 Task: Calculate mortgage payments for a home in Providence, Rhode Island, with a 20% down payment, and evaluate the impact on monthly payments and overall costs.
Action: Mouse moved to (128, 124)
Screenshot: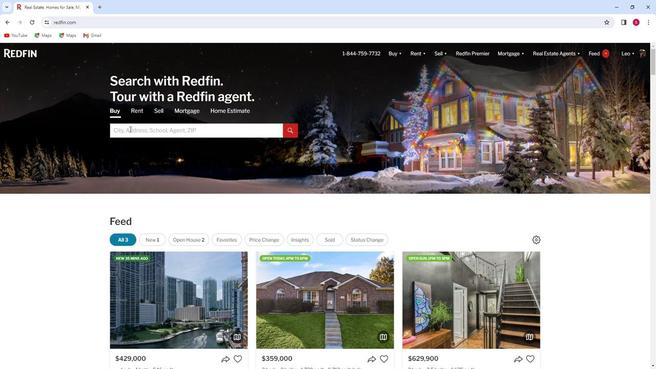 
Action: Mouse pressed left at (128, 124)
Screenshot: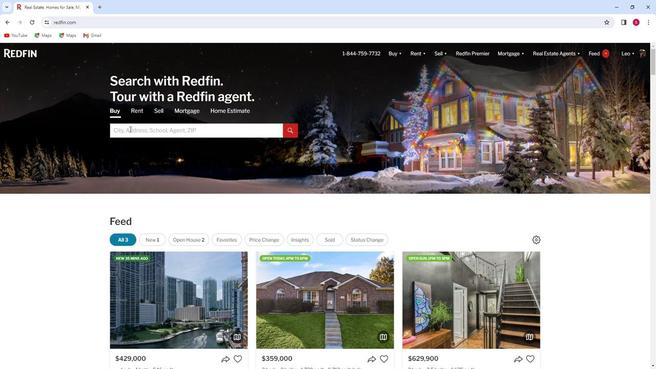 
Action: Key pressed <Key.shift>Providence
Screenshot: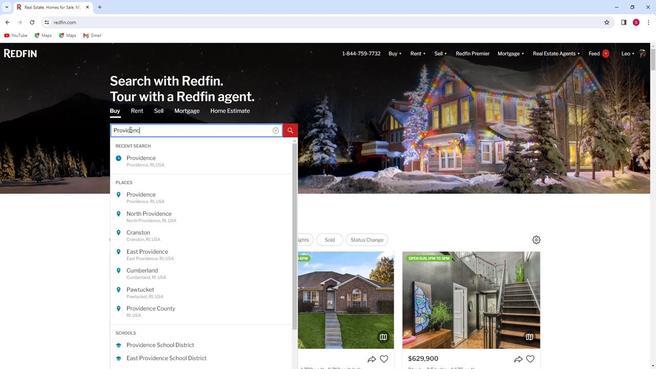 
Action: Mouse moved to (153, 196)
Screenshot: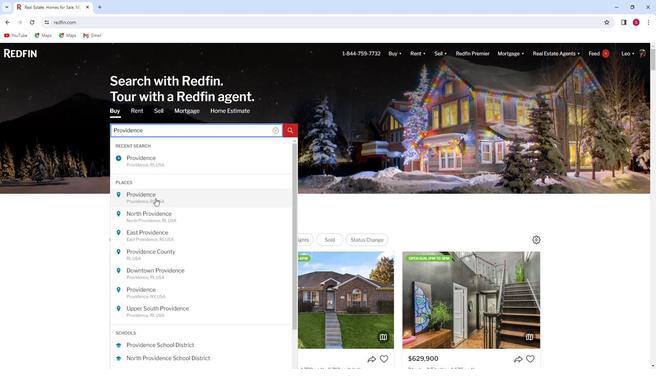 
Action: Mouse pressed left at (153, 196)
Screenshot: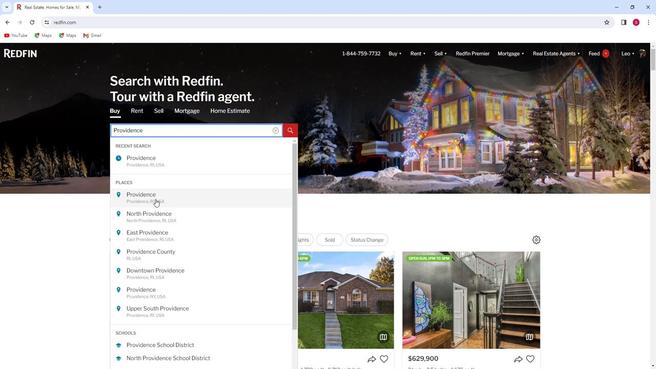 
Action: Mouse moved to (490, 110)
Screenshot: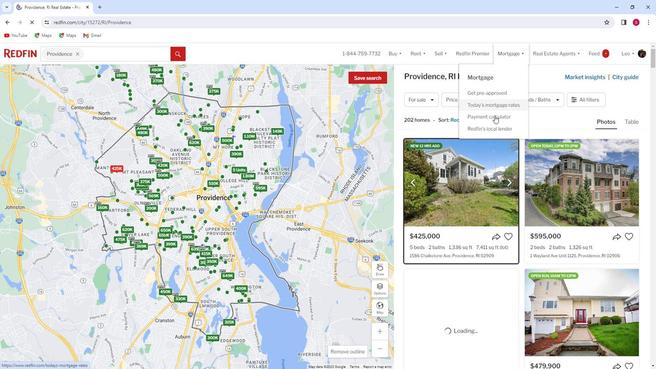 
Action: Mouse pressed left at (490, 110)
Screenshot: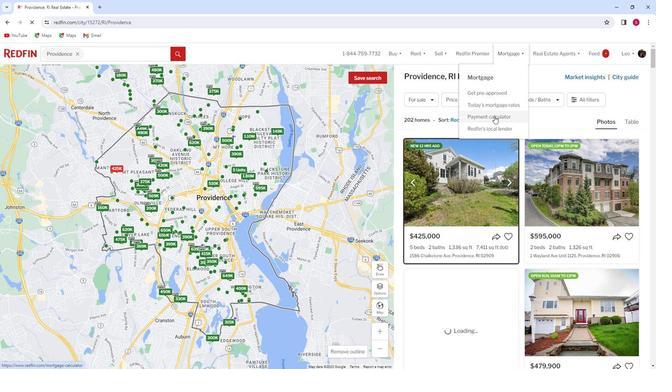 
Action: Mouse moved to (164, 189)
Screenshot: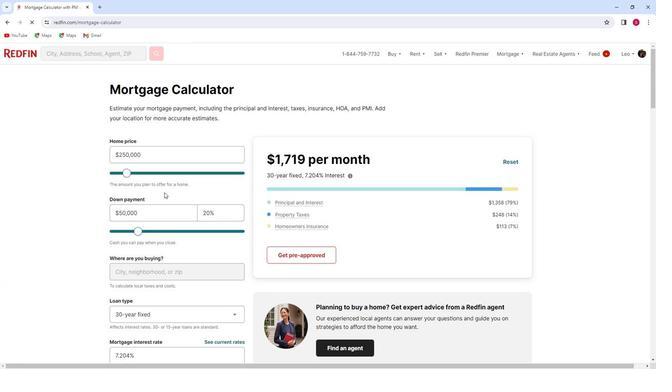 
Action: Mouse scrolled (164, 189) with delta (0, 0)
Screenshot: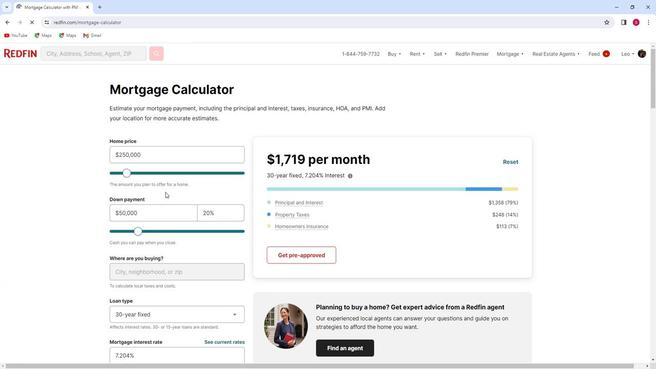 
Action: Mouse scrolled (164, 189) with delta (0, 0)
Screenshot: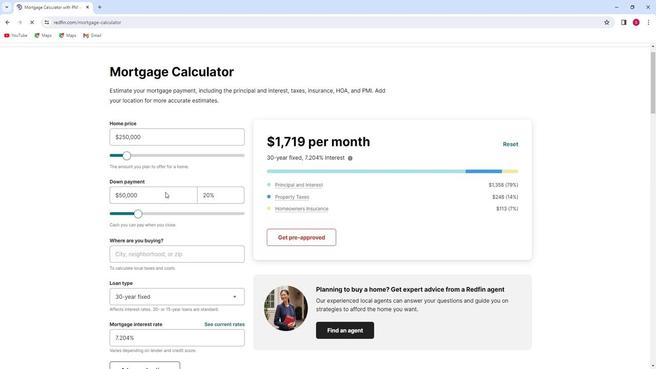 
Action: Mouse moved to (163, 198)
Screenshot: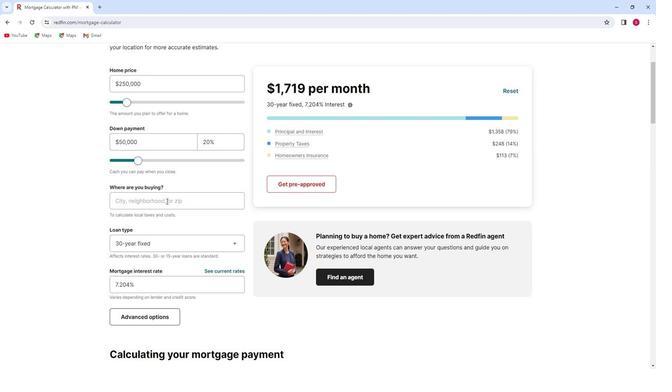 
Action: Mouse pressed left at (163, 198)
Screenshot: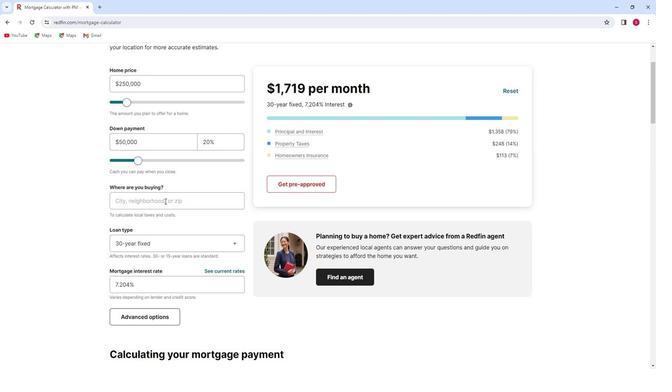 
Action: Key pressed <Key.shift>Providence
Screenshot: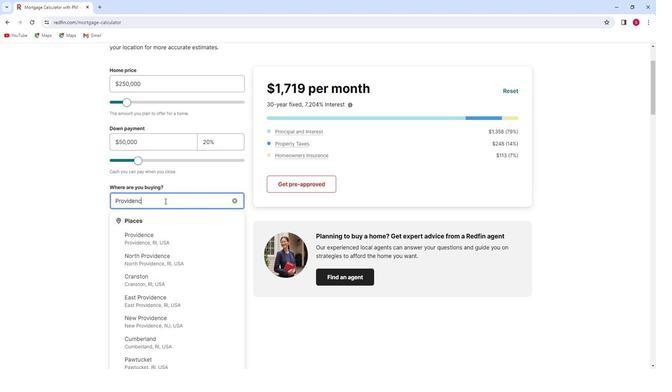 
Action: Mouse moved to (148, 236)
Screenshot: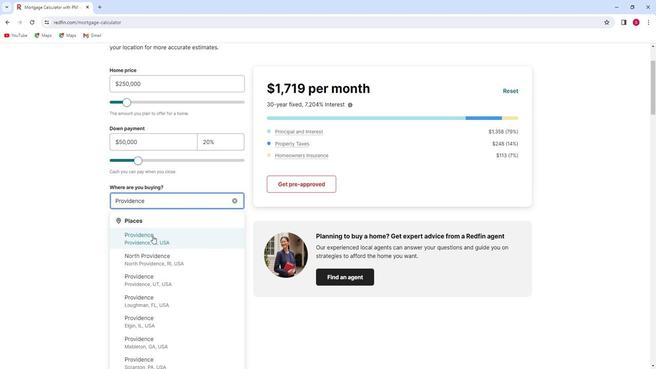 
Action: Mouse pressed left at (148, 236)
Screenshot: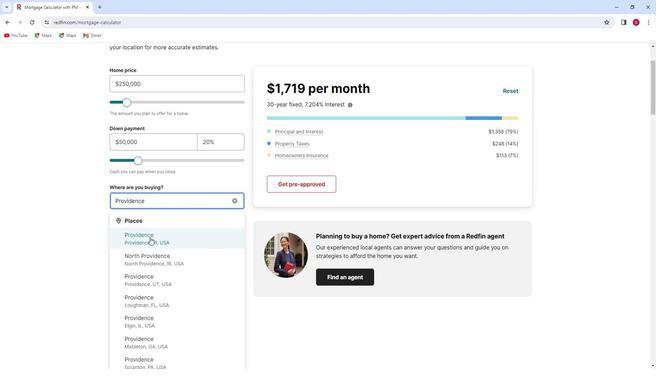 
Action: Mouse moved to (151, 234)
Screenshot: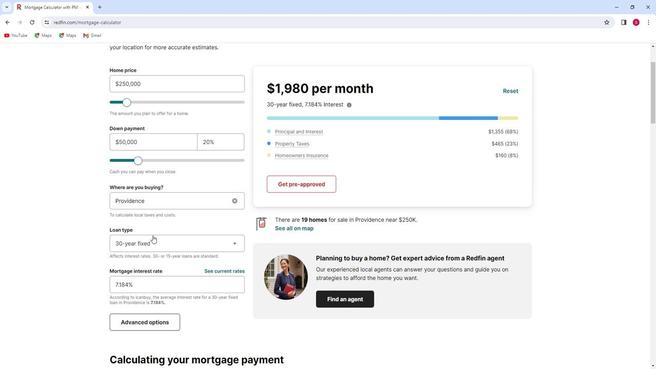 
Action: Mouse scrolled (151, 234) with delta (0, 0)
Screenshot: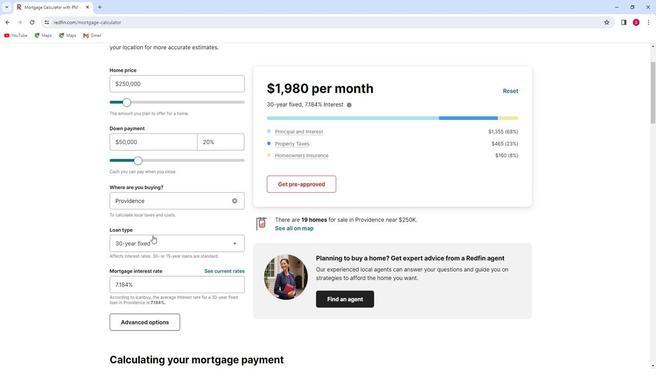 
Action: Mouse moved to (235, 205)
Screenshot: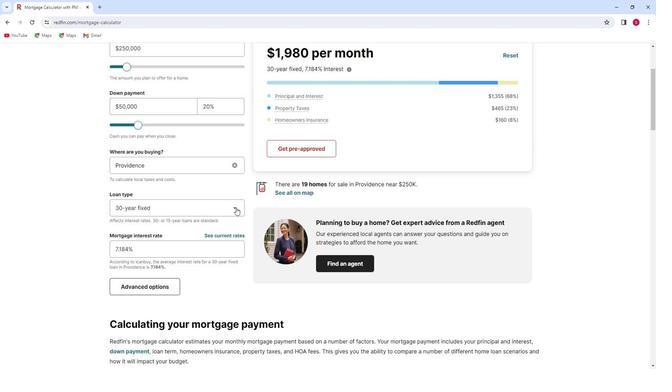 
Action: Mouse pressed left at (235, 205)
Screenshot: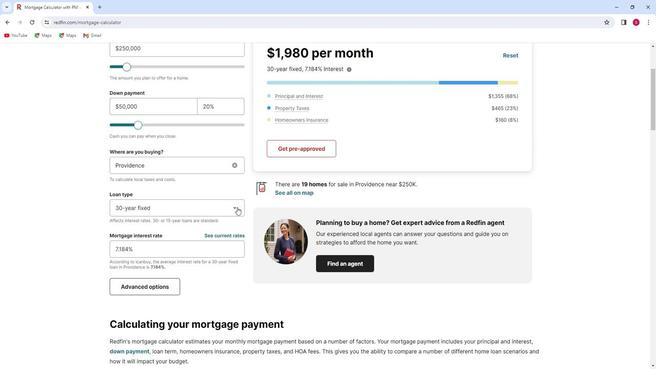 
Action: Mouse moved to (139, 223)
Screenshot: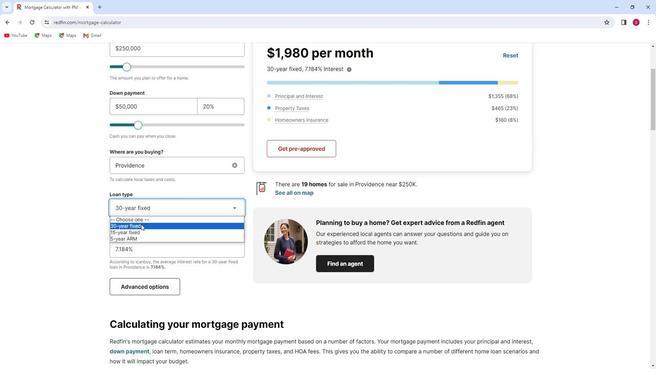 
Action: Mouse pressed left at (139, 223)
Screenshot: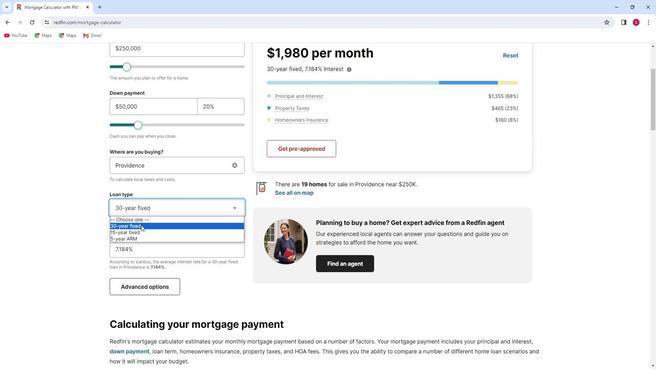 
Action: Mouse moved to (152, 245)
Screenshot: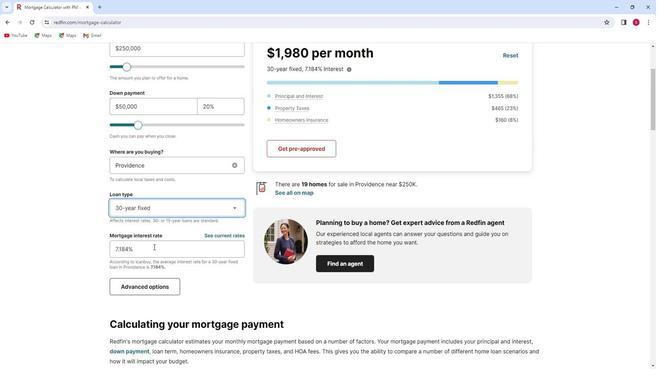 
Action: Mouse scrolled (152, 246) with delta (0, 0)
Screenshot: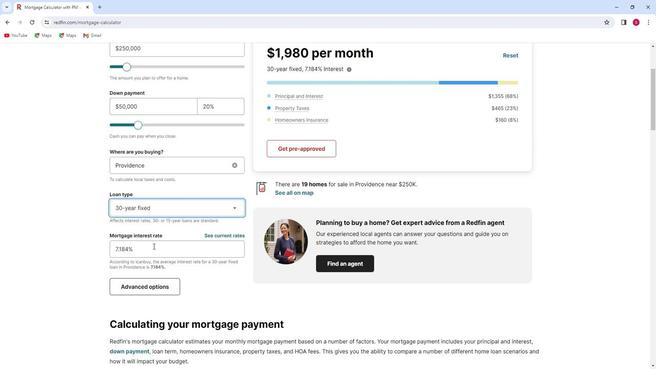 
Action: Mouse scrolled (152, 246) with delta (0, 0)
Screenshot: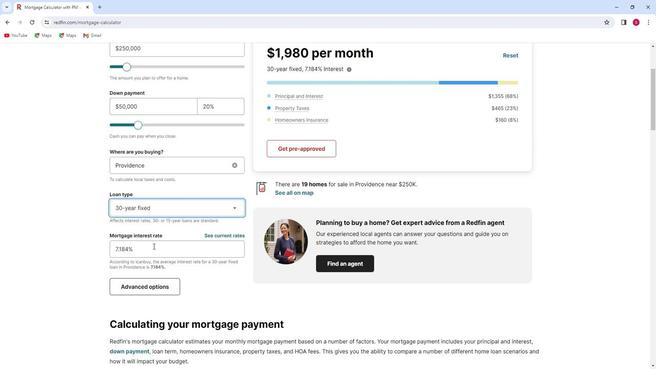 
Action: Mouse scrolled (152, 246) with delta (0, 0)
Screenshot: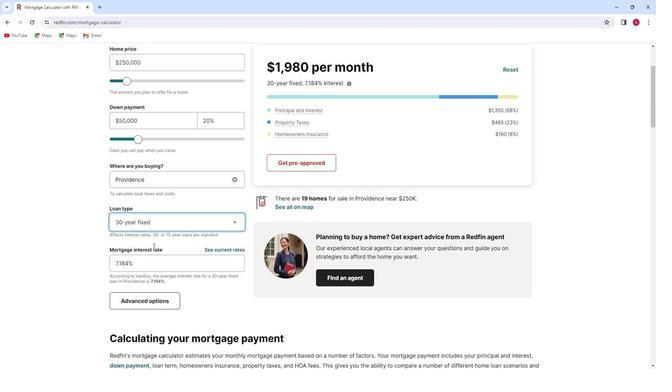 
Action: Mouse moved to (284, 194)
Screenshot: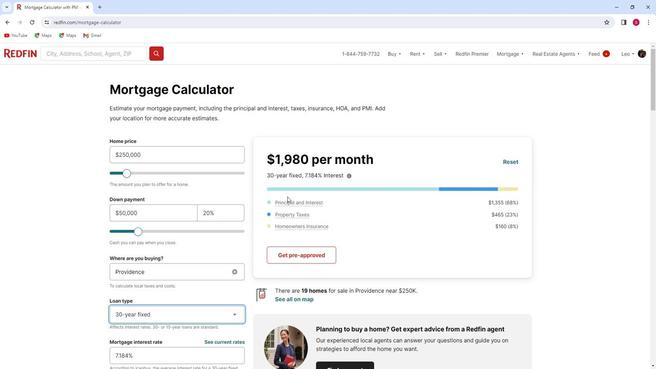 
Action: Mouse scrolled (284, 194) with delta (0, 0)
Screenshot: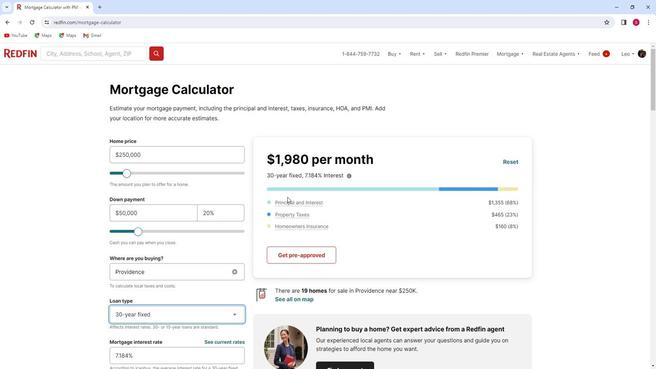 
Action: Mouse moved to (284, 178)
Screenshot: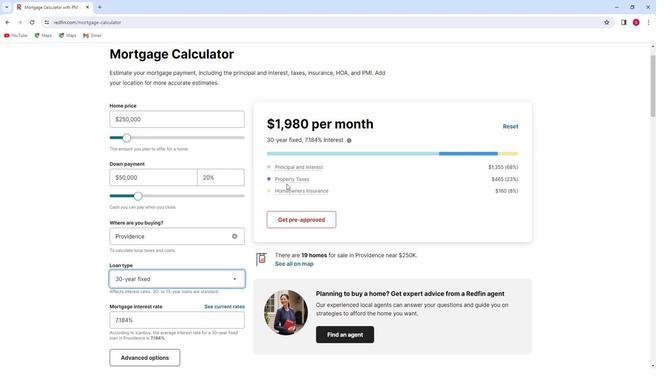 
Action: Mouse scrolled (284, 178) with delta (0, 0)
Screenshot: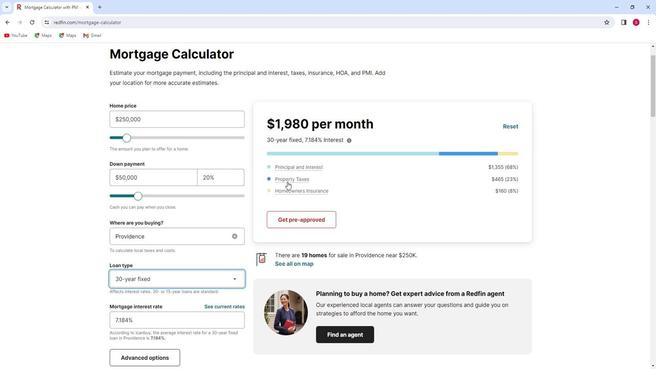 
Action: Mouse scrolled (284, 178) with delta (0, 0)
Screenshot: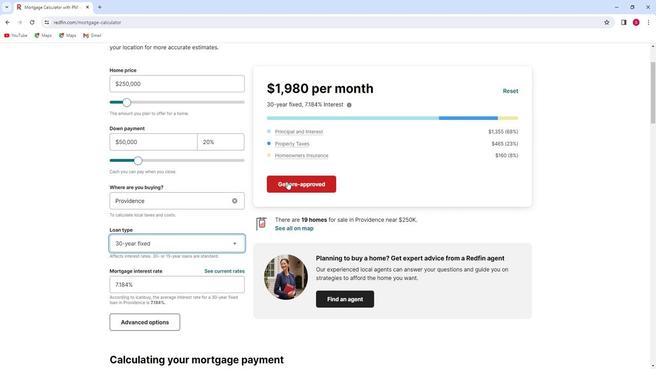 
Action: Mouse moved to (251, 191)
Screenshot: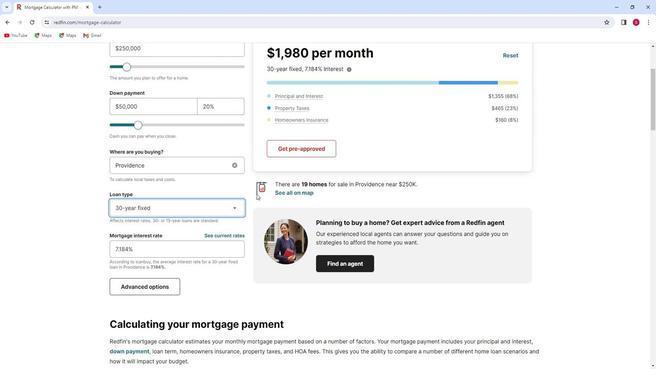 
Action: Mouse scrolled (251, 191) with delta (0, 0)
Screenshot: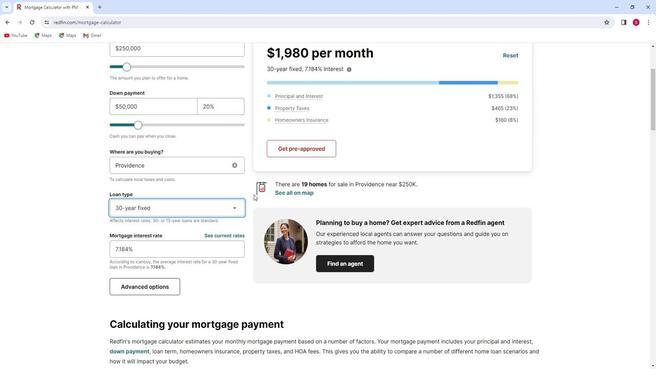 
Action: Mouse moved to (251, 191)
Screenshot: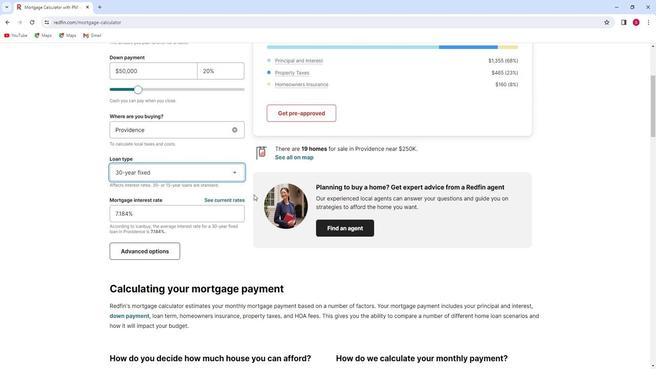 
Action: Mouse scrolled (251, 191) with delta (0, 0)
Screenshot: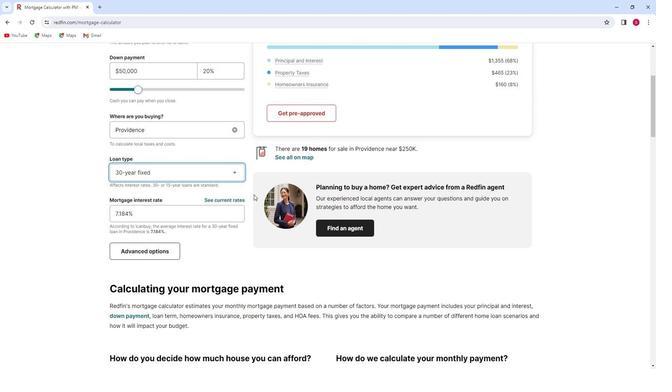 
Action: Mouse moved to (233, 133)
Screenshot: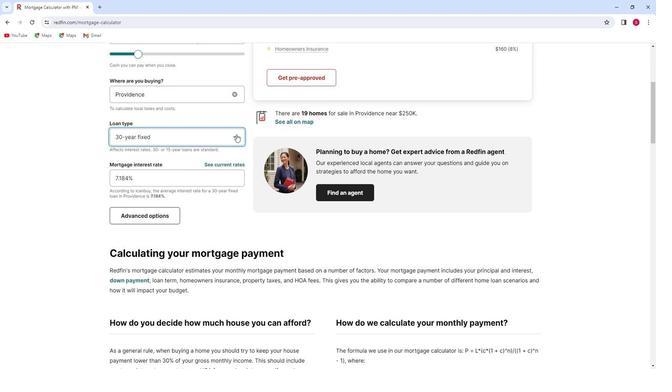 
Action: Mouse pressed left at (233, 133)
Screenshot: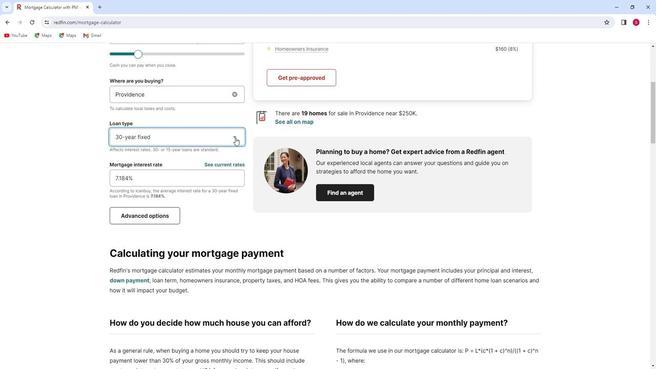 
Action: Mouse moved to (120, 156)
Screenshot: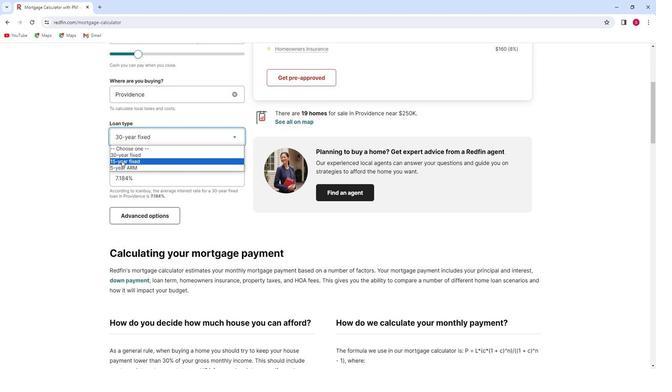 
Action: Mouse pressed left at (120, 156)
Screenshot: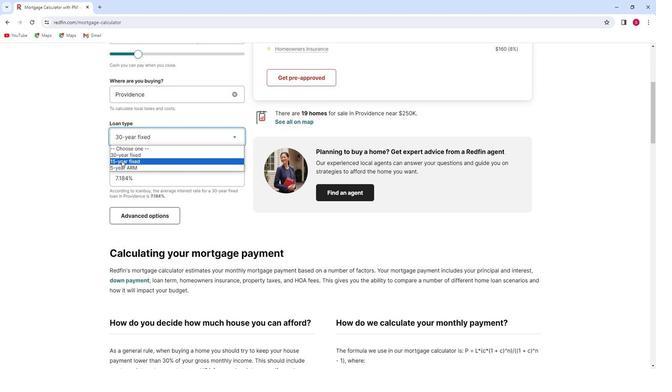 
Action: Mouse moved to (129, 171)
Screenshot: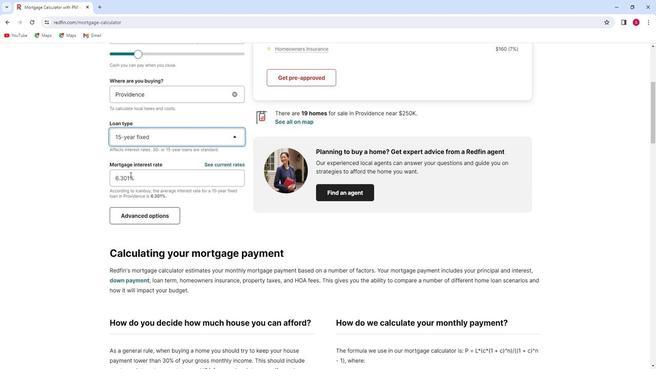 
Action: Mouse scrolled (129, 171) with delta (0, 0)
Screenshot: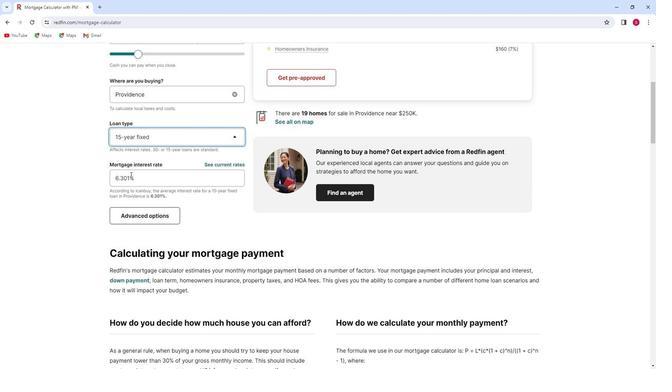 
Action: Mouse scrolled (129, 171) with delta (0, 0)
Screenshot: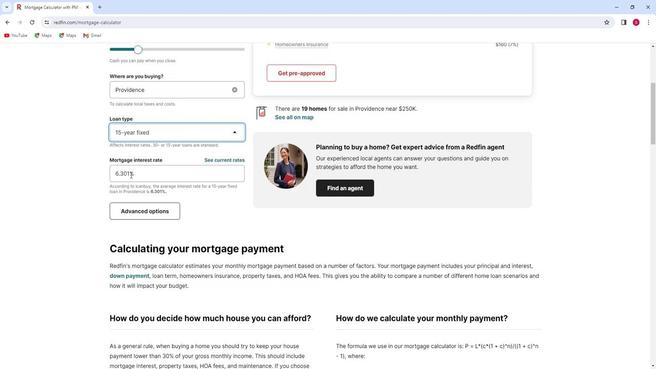 
Action: Mouse scrolled (129, 171) with delta (0, 0)
Screenshot: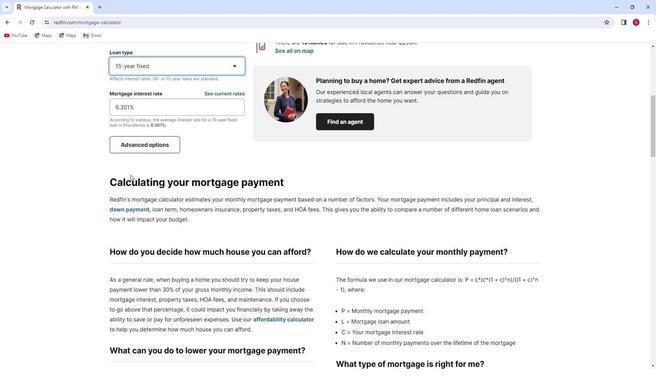 
Action: Mouse moved to (134, 185)
Screenshot: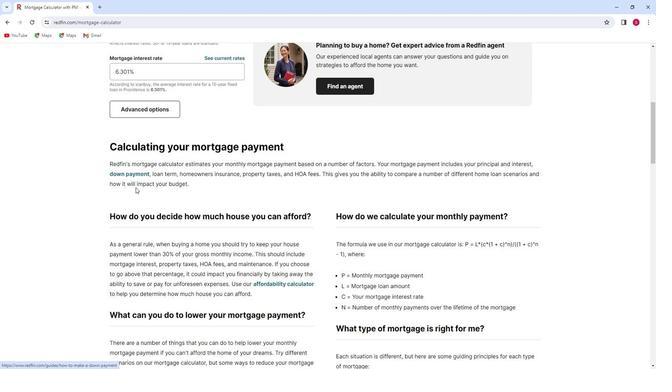 
Action: Mouse scrolled (134, 185) with delta (0, 0)
Screenshot: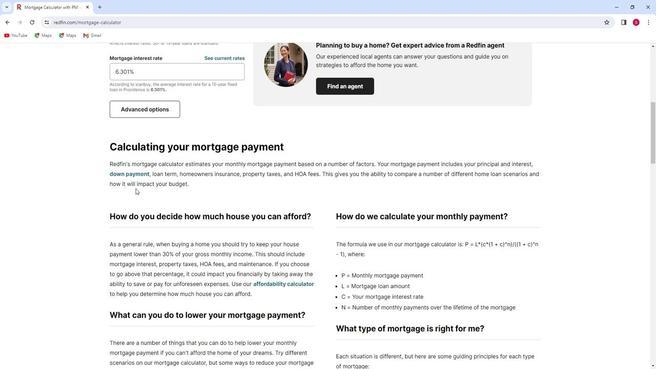 
Action: Mouse scrolled (134, 185) with delta (0, 0)
Screenshot: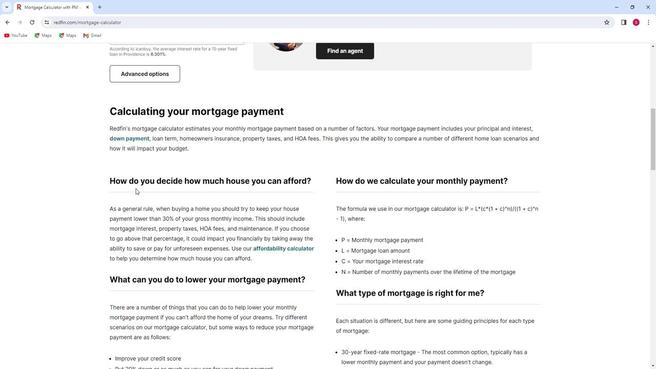 
Action: Mouse scrolled (134, 185) with delta (0, 0)
Screenshot: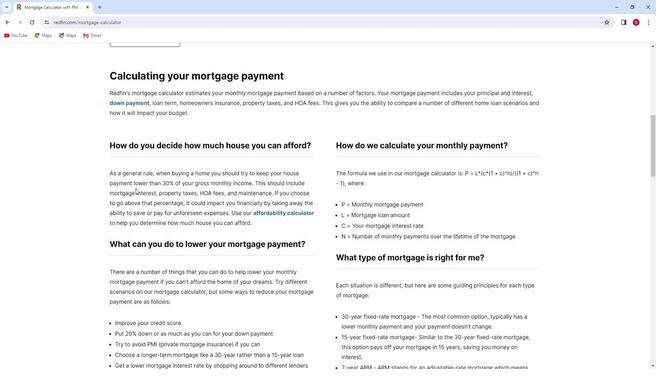 
Action: Mouse scrolled (134, 185) with delta (0, 0)
Screenshot: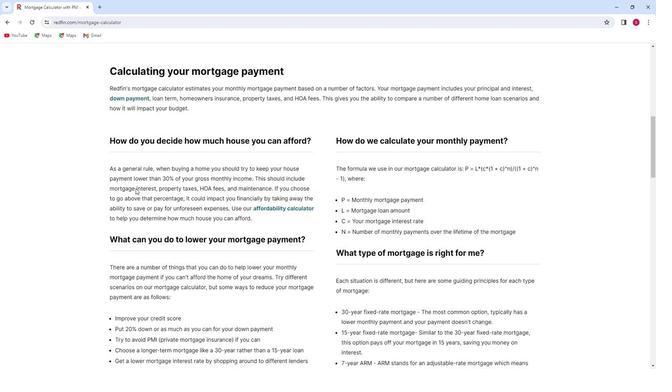 
Action: Mouse scrolled (134, 185) with delta (0, 0)
Screenshot: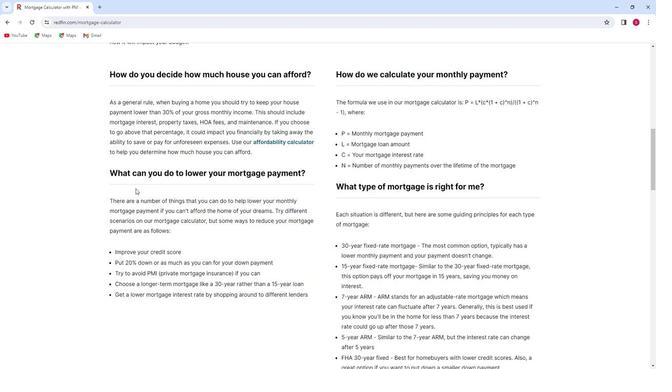 
Action: Mouse scrolled (134, 185) with delta (0, 0)
Screenshot: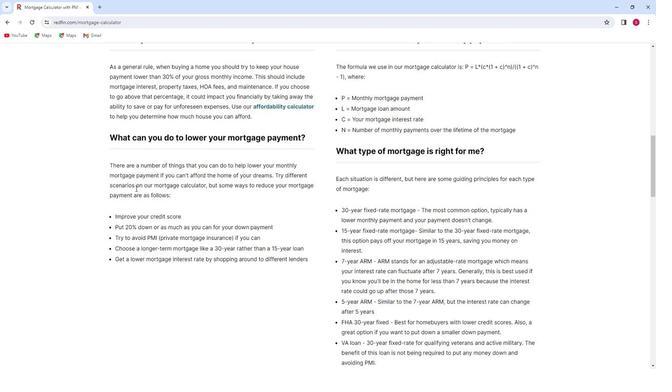 
Action: Mouse scrolled (134, 185) with delta (0, 0)
Screenshot: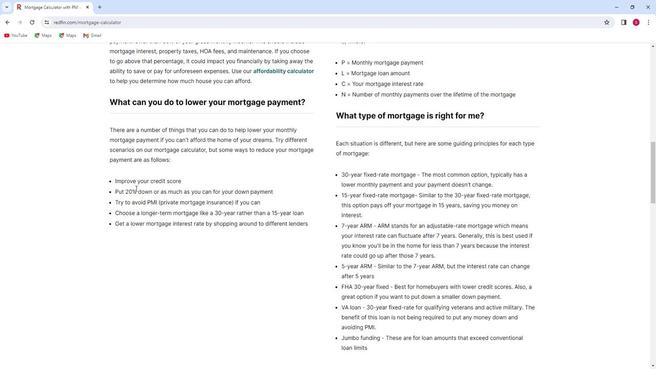 
Action: Mouse scrolled (134, 185) with delta (0, 0)
Screenshot: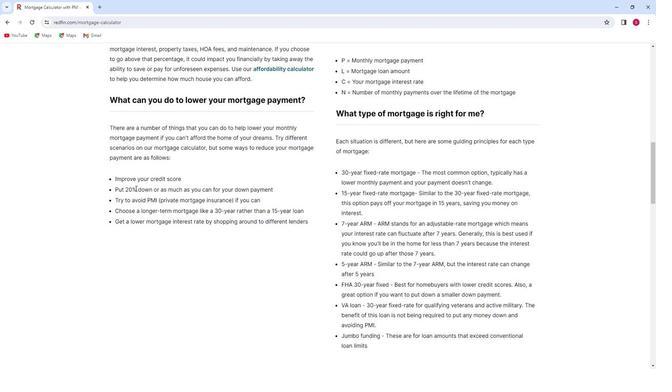
Action: Mouse moved to (134, 185)
Screenshot: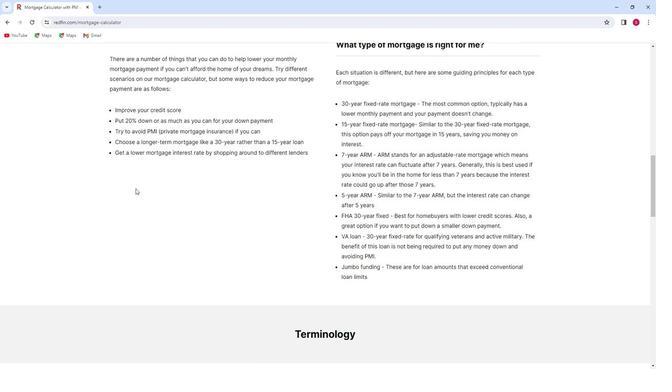 
Action: Mouse scrolled (134, 185) with delta (0, 0)
Screenshot: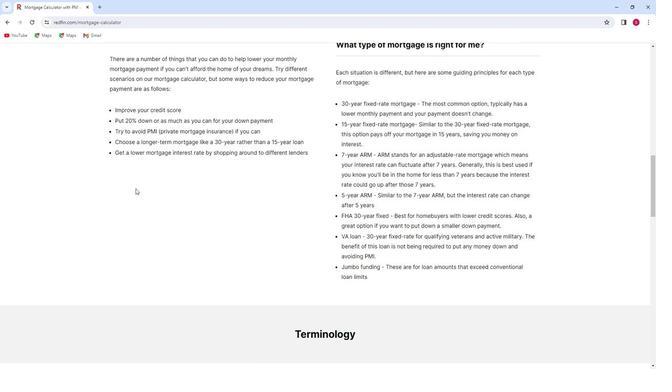 
Action: Mouse scrolled (134, 185) with delta (0, 0)
Screenshot: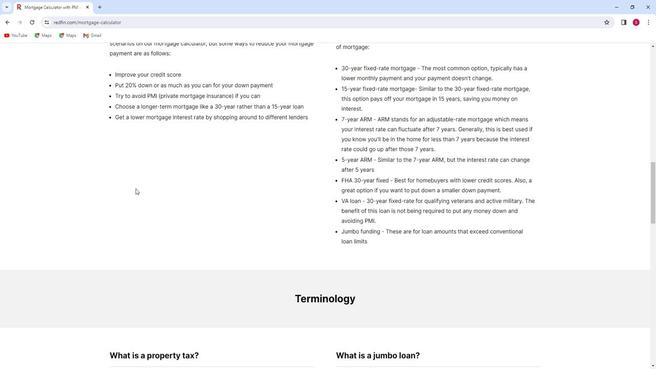 
Action: Mouse scrolled (134, 185) with delta (0, 0)
Screenshot: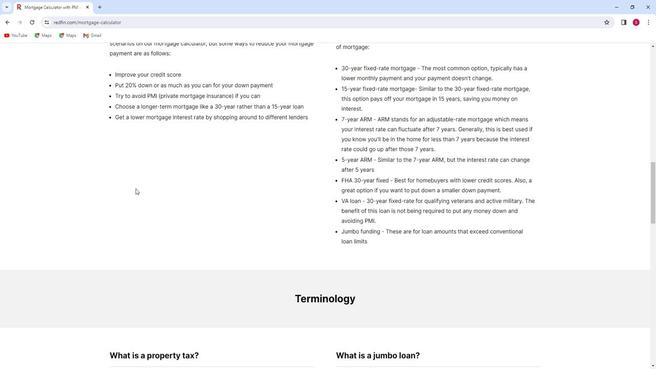 
Action: Mouse moved to (134, 185)
Screenshot: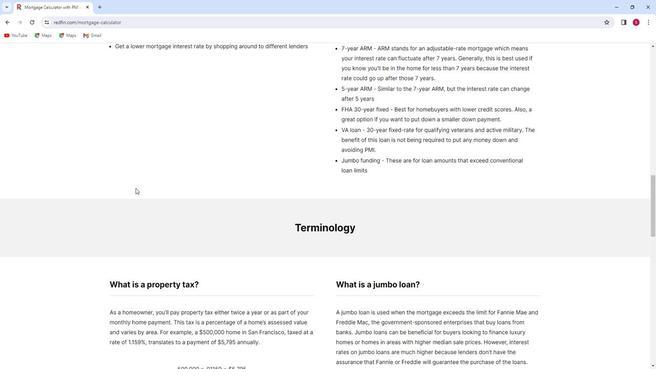 
Action: Mouse scrolled (134, 184) with delta (0, 0)
Screenshot: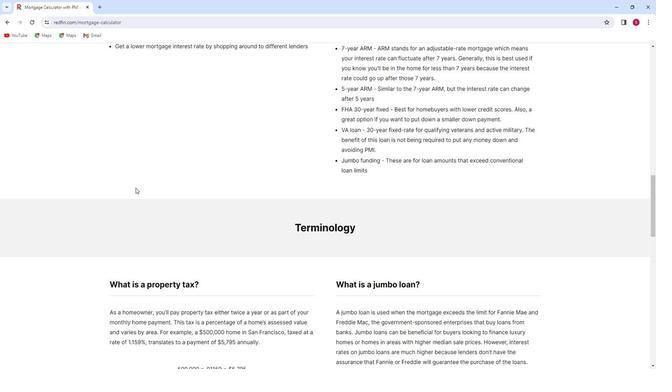 
Action: Mouse moved to (133, 183)
Screenshot: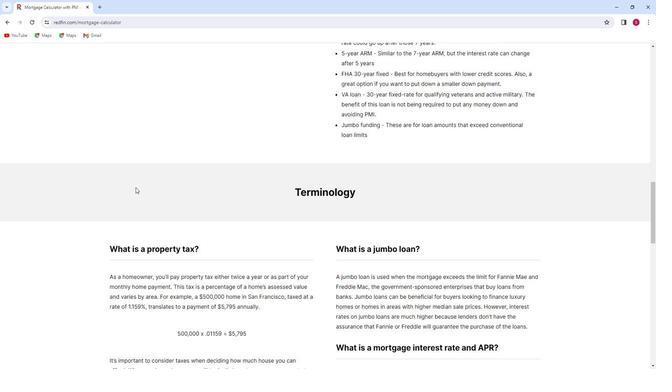 
Action: Mouse scrolled (133, 183) with delta (0, 0)
Screenshot: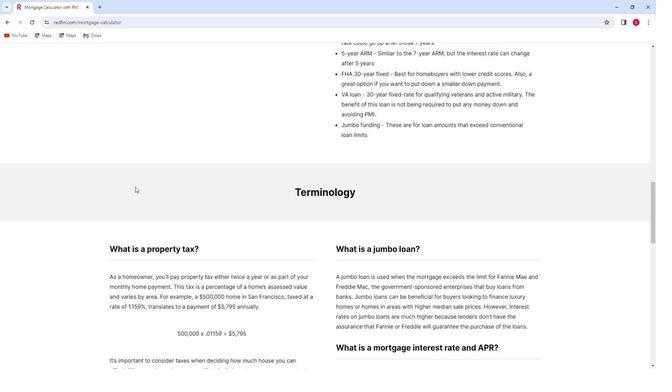 
Action: Mouse scrolled (133, 183) with delta (0, 0)
Screenshot: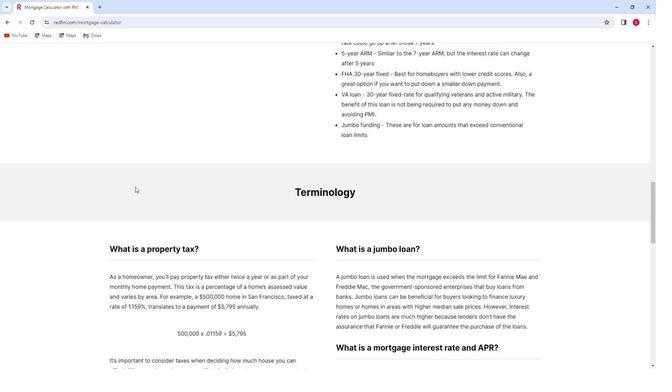 
Action: Mouse moved to (136, 182)
Screenshot: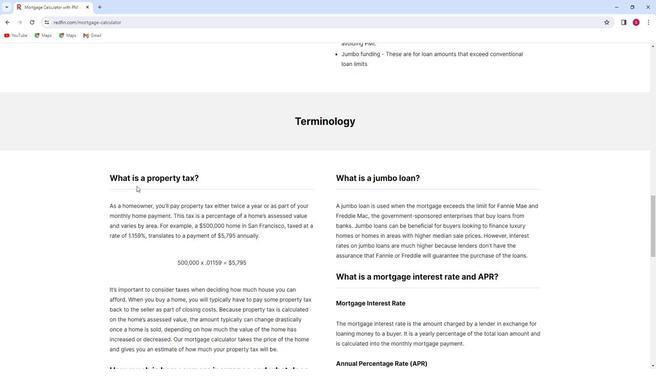 
Action: Mouse scrolled (136, 181) with delta (0, 0)
Screenshot: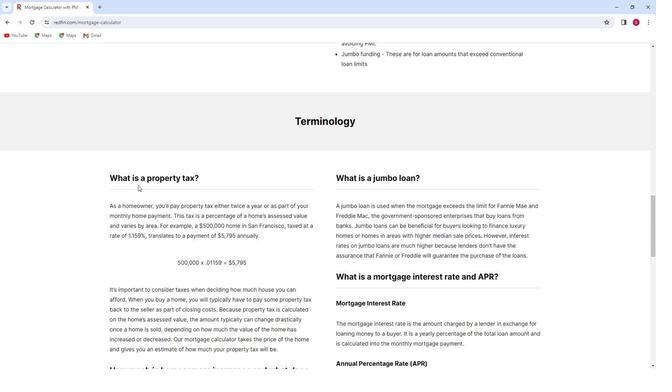 
Action: Mouse moved to (137, 182)
Screenshot: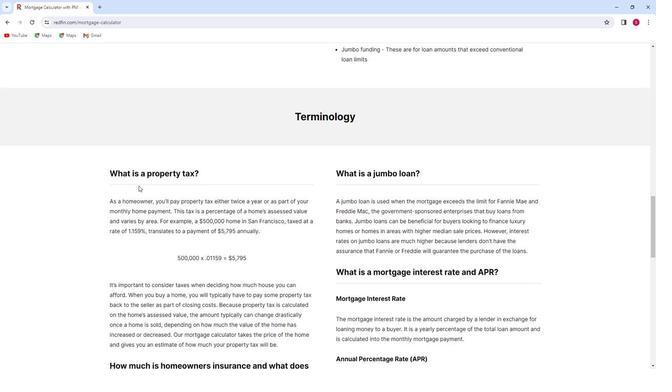 
Action: Mouse scrolled (137, 182) with delta (0, 0)
Screenshot: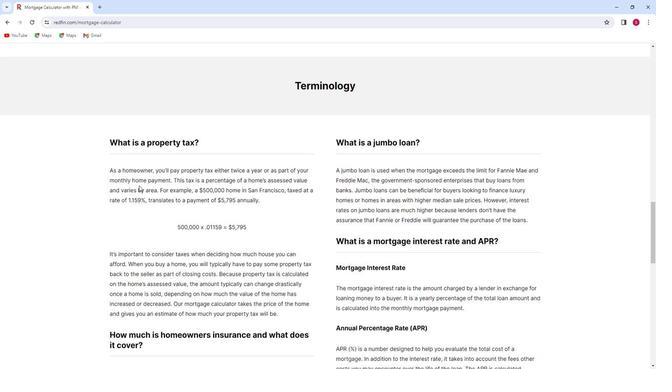 
Action: Mouse scrolled (137, 182) with delta (0, 0)
Screenshot: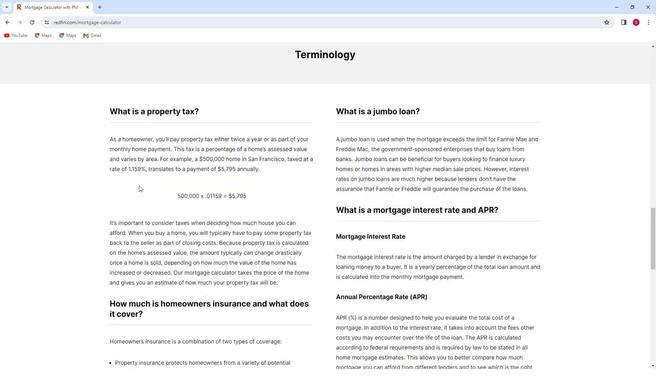 
Action: Mouse moved to (138, 179)
Screenshot: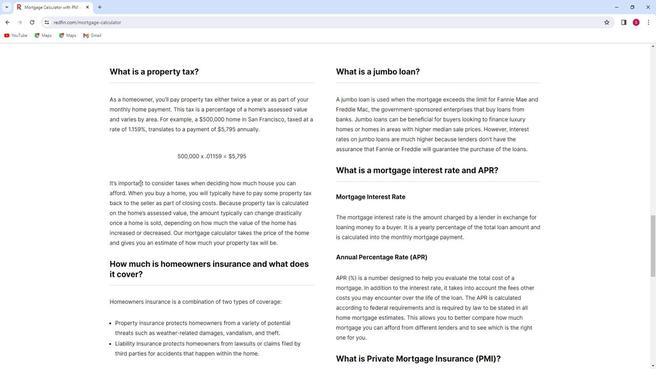 
Action: Mouse scrolled (138, 179) with delta (0, 0)
Screenshot: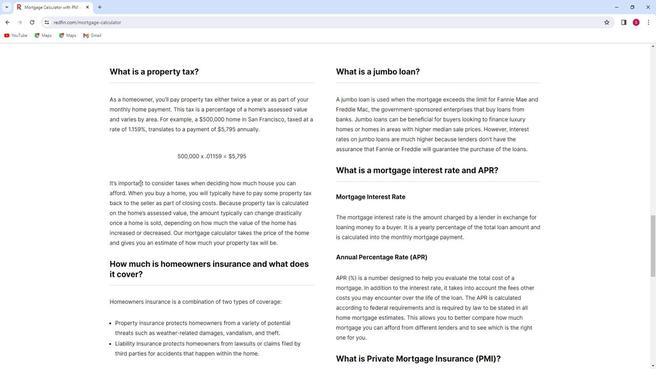 
Action: Mouse scrolled (138, 179) with delta (0, 0)
Screenshot: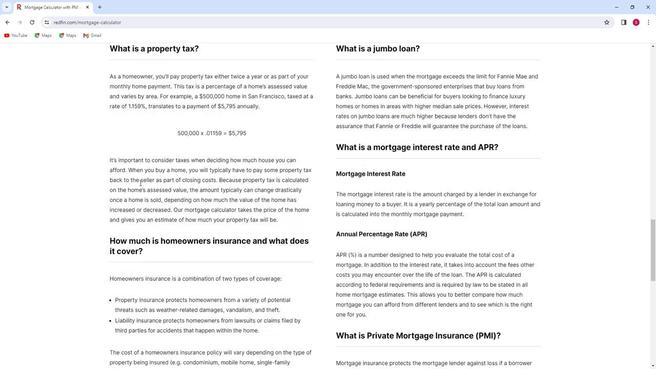 
Action: Mouse scrolled (138, 179) with delta (0, 0)
Screenshot: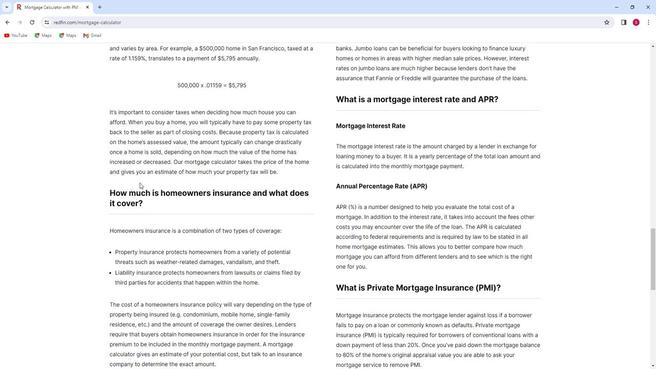 
Action: Mouse moved to (138, 180)
Screenshot: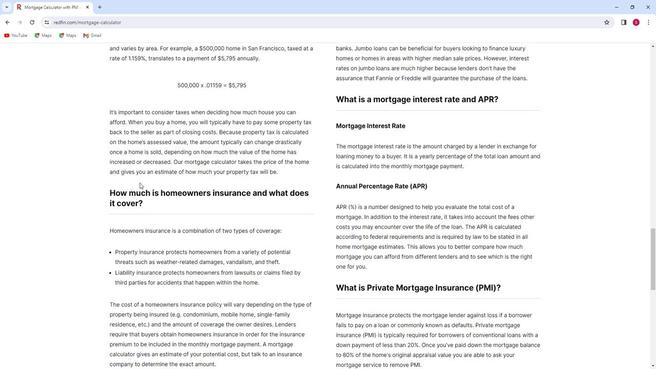 
Action: Mouse scrolled (138, 179) with delta (0, 0)
Screenshot: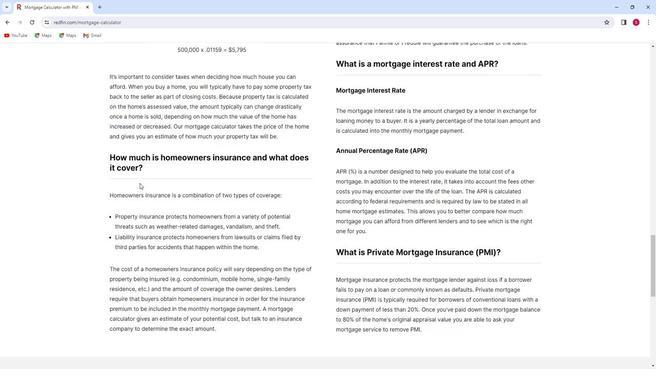 
Action: Mouse scrolled (138, 179) with delta (0, 0)
Screenshot: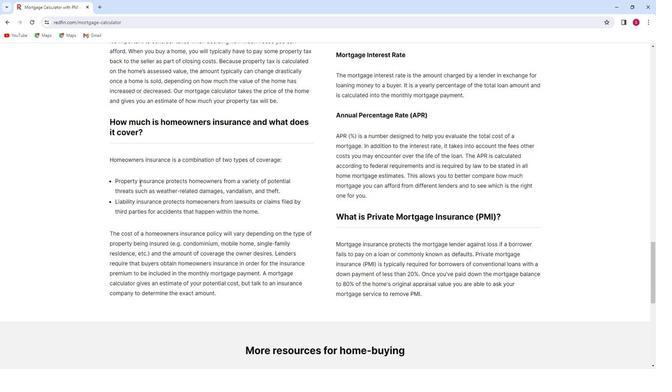 
Action: Mouse moved to (137, 181)
Screenshot: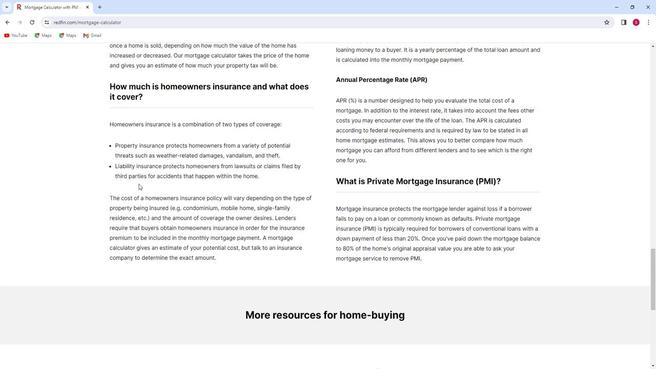 
Action: Mouse scrolled (137, 180) with delta (0, 0)
Screenshot: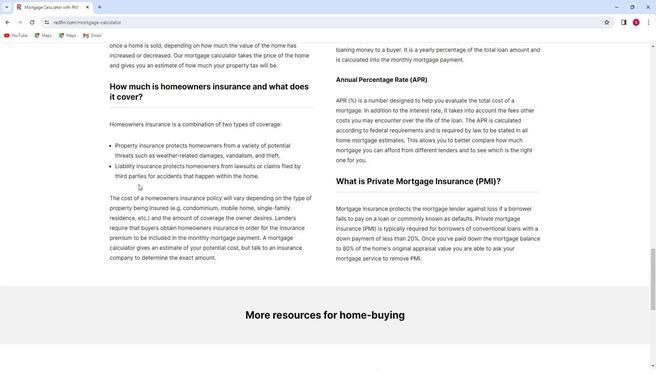 
Action: Mouse moved to (136, 181)
Screenshot: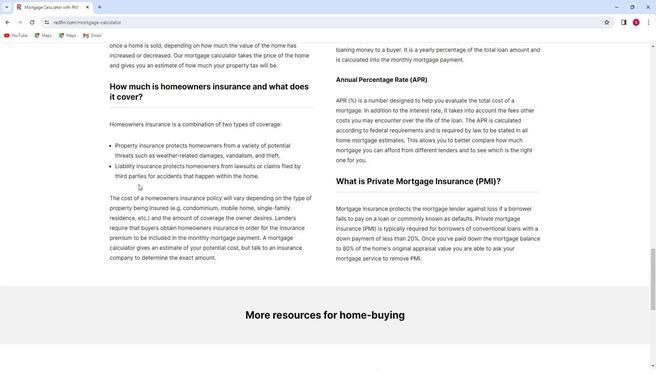 
Action: Mouse scrolled (136, 180) with delta (0, 0)
Screenshot: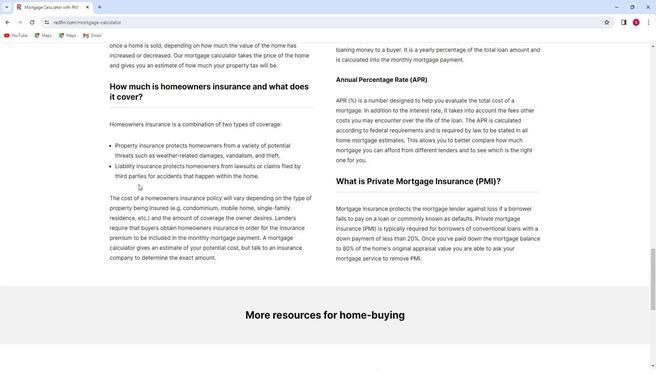 
Action: Mouse moved to (136, 181)
Screenshot: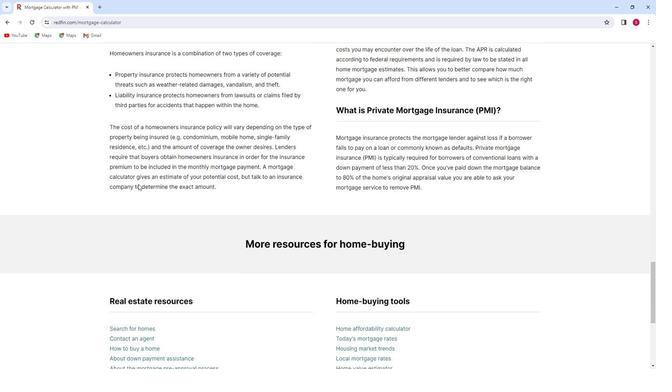 
Action: Mouse scrolled (136, 180) with delta (0, 0)
Screenshot: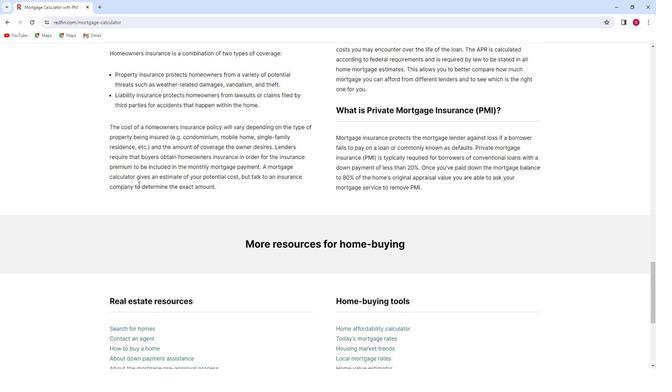 
Action: Mouse scrolled (136, 180) with delta (0, 0)
Screenshot: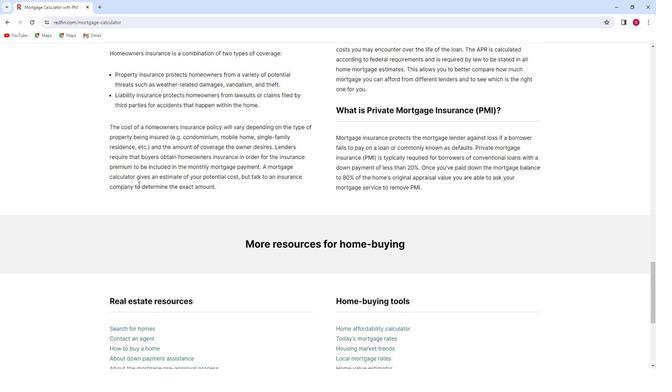
Action: Mouse moved to (136, 181)
Screenshot: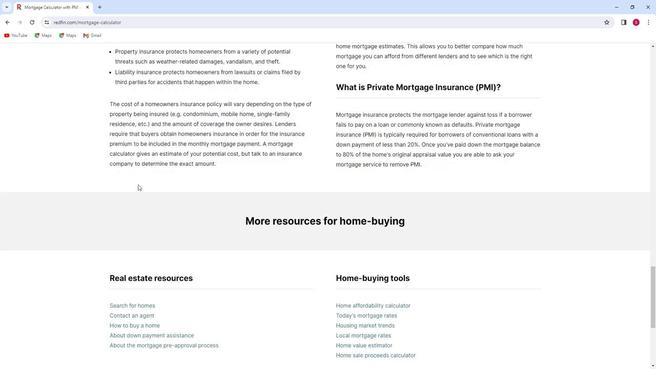 
Action: Mouse scrolled (136, 181) with delta (0, 0)
Screenshot: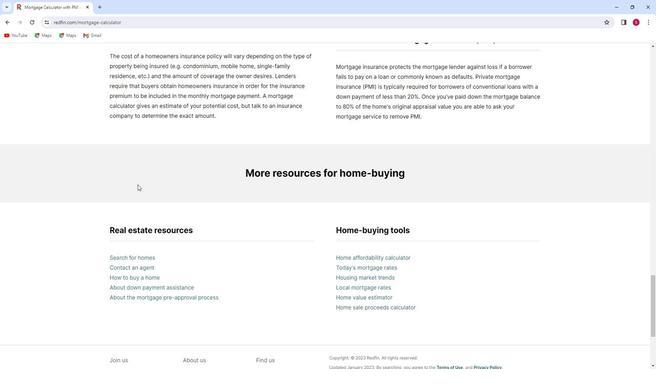 
Action: Mouse scrolled (136, 181) with delta (0, 0)
Screenshot: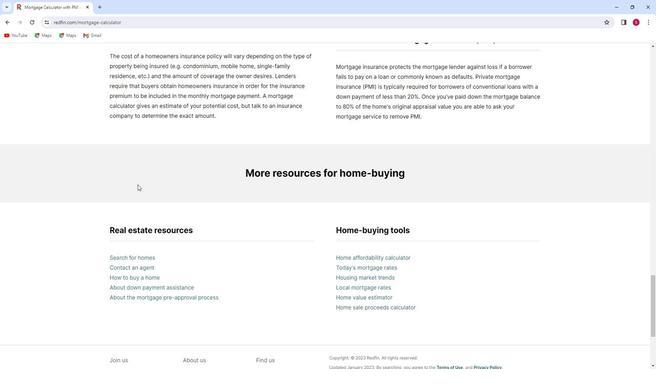 
Action: Mouse scrolled (136, 181) with delta (0, 0)
Screenshot: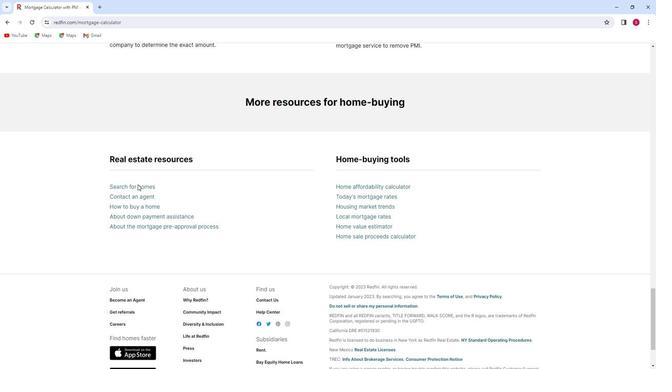 
Action: Mouse moved to (135, 182)
Screenshot: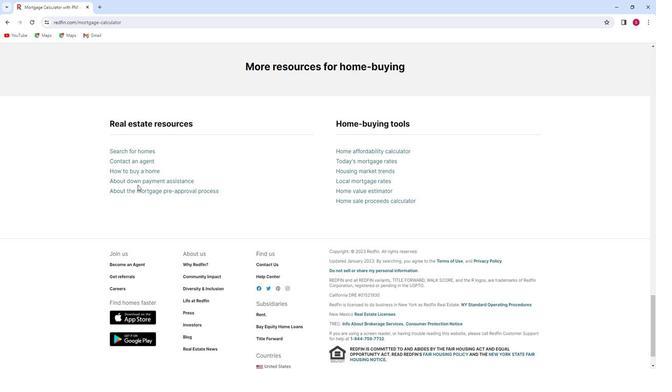 
Action: Mouse scrolled (135, 182) with delta (0, 0)
Screenshot: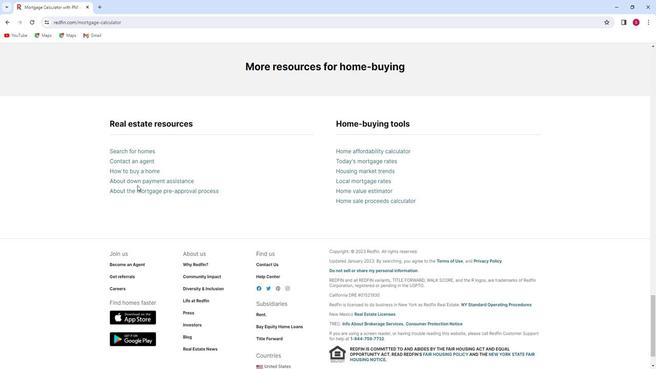 
Action: Mouse scrolled (135, 182) with delta (0, 0)
Screenshot: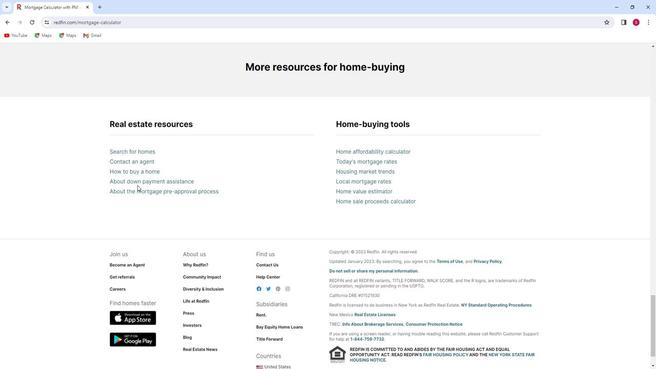 
Action: Mouse scrolled (135, 182) with delta (0, 0)
Screenshot: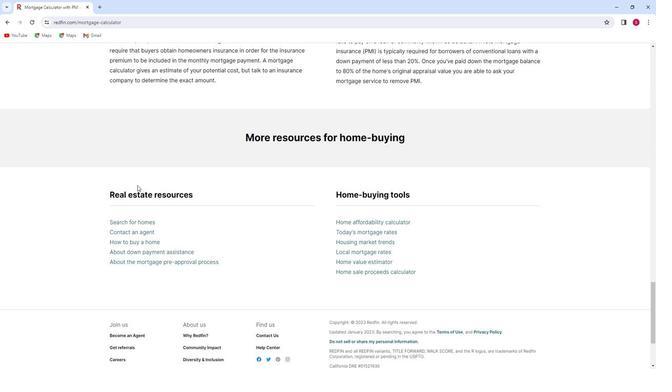 
Action: Mouse scrolled (135, 182) with delta (0, 0)
Screenshot: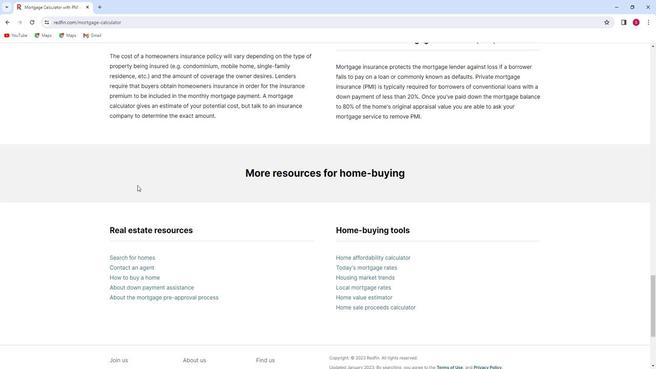 
Action: Mouse scrolled (135, 182) with delta (0, 0)
Screenshot: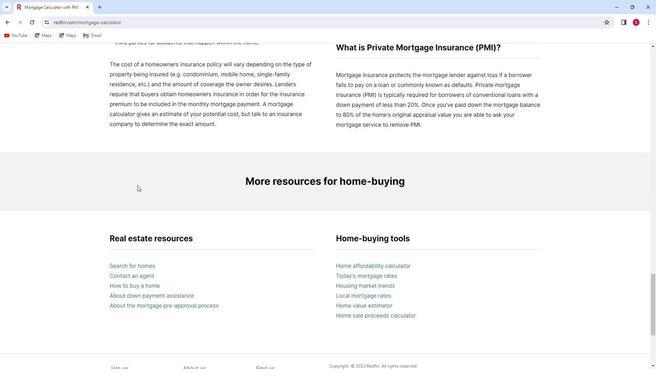 
Action: Mouse scrolled (135, 182) with delta (0, 0)
Screenshot: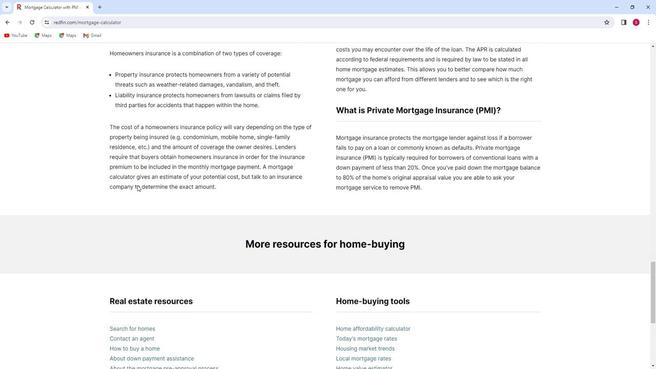 
Action: Mouse moved to (135, 182)
Screenshot: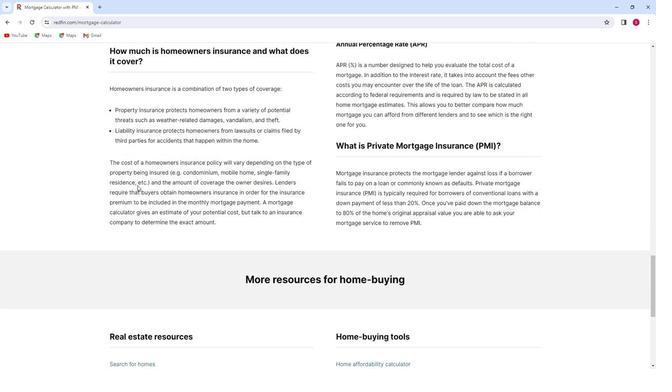 
Action: Mouse scrolled (135, 182) with delta (0, 0)
Screenshot: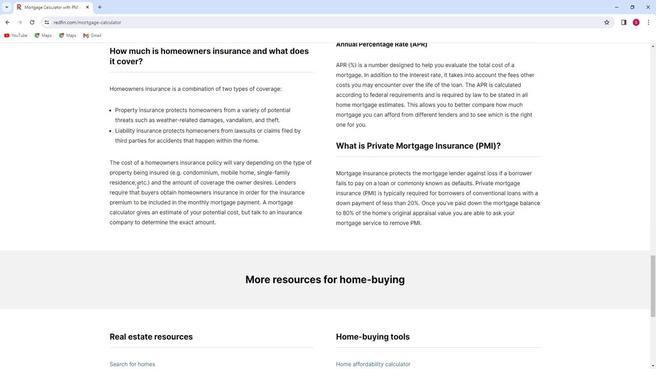 
Action: Mouse scrolled (135, 182) with delta (0, 0)
Screenshot: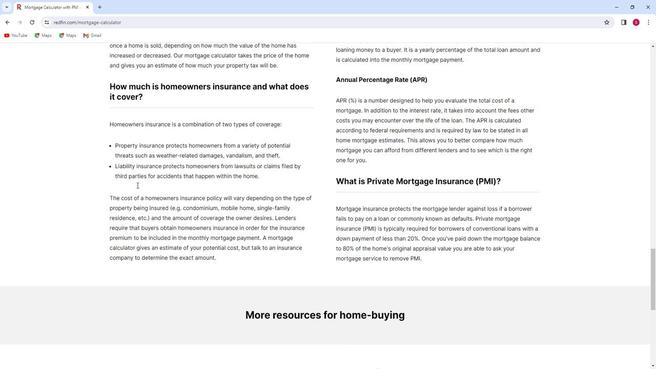 
Action: Mouse scrolled (135, 182) with delta (0, 0)
Screenshot: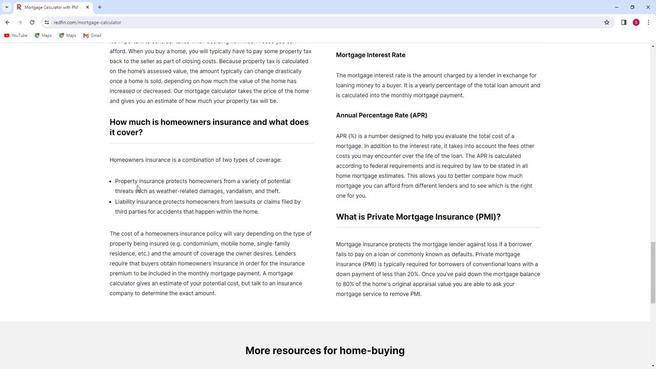 
Action: Mouse scrolled (135, 182) with delta (0, 0)
Screenshot: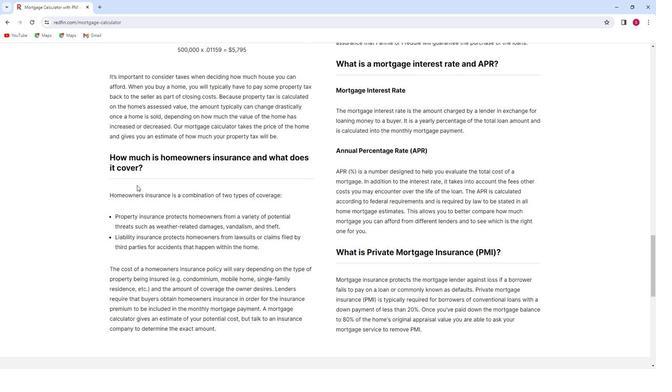 
Action: Mouse scrolled (135, 182) with delta (0, 0)
Screenshot: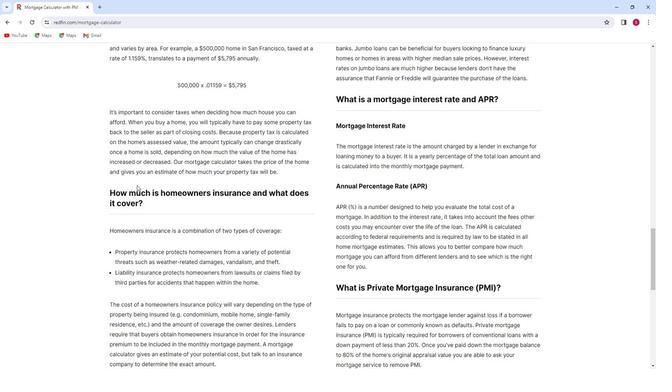 
Action: Mouse scrolled (135, 182) with delta (0, 0)
Screenshot: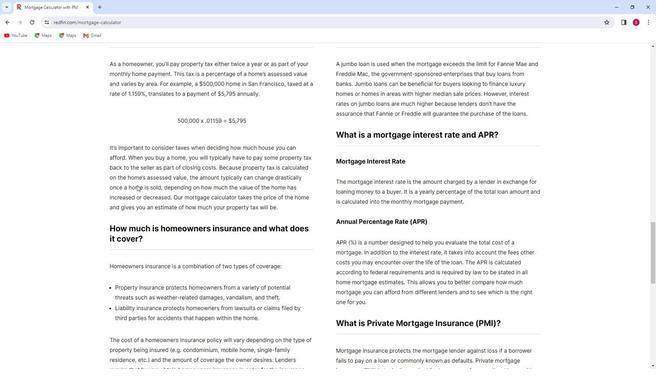 
Action: Mouse scrolled (135, 182) with delta (0, 0)
Screenshot: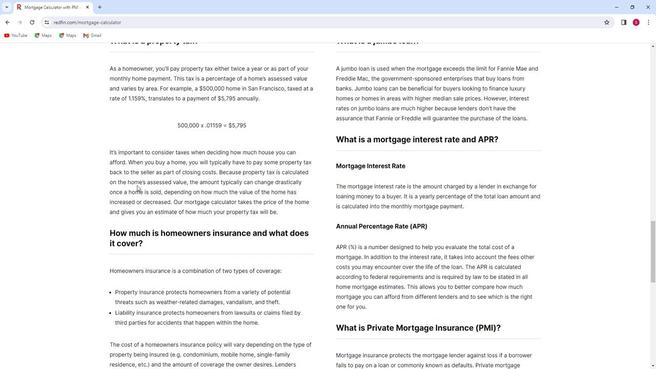 
Action: Mouse scrolled (135, 182) with delta (0, 0)
Screenshot: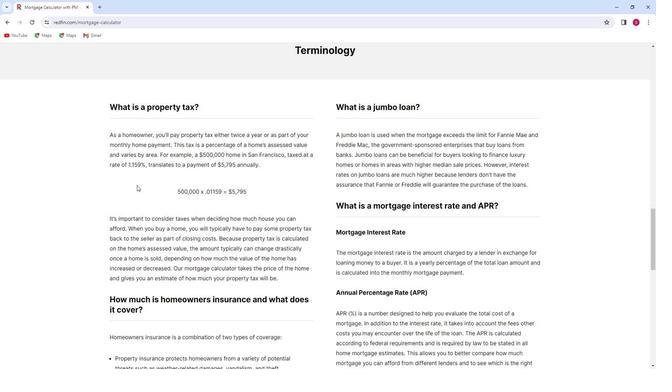 
Action: Mouse scrolled (135, 182) with delta (0, 0)
Screenshot: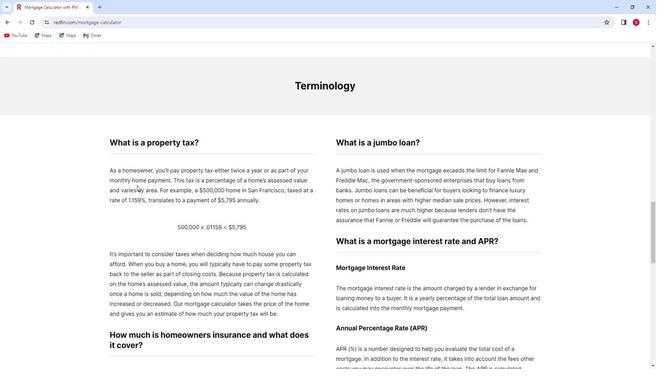
Action: Mouse scrolled (135, 182) with delta (0, 0)
Screenshot: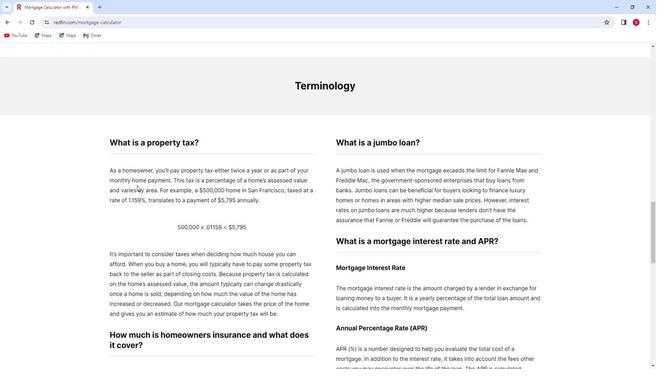 
Action: Mouse moved to (135, 182)
Screenshot: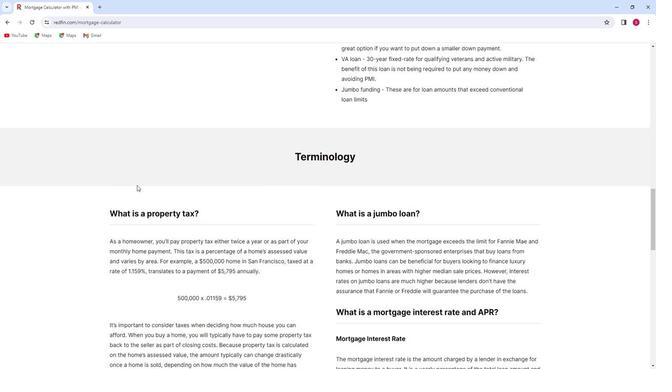 
Action: Mouse scrolled (135, 182) with delta (0, 0)
Screenshot: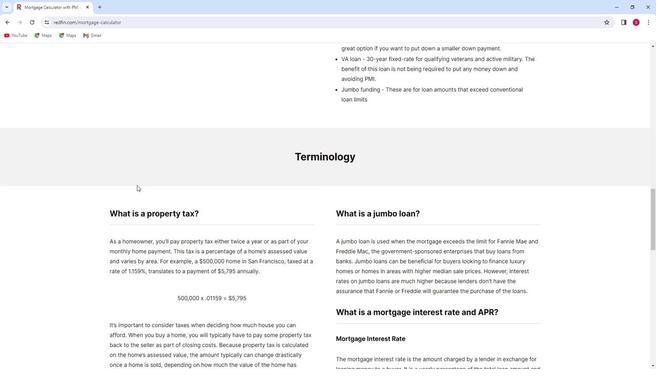 
Action: Mouse scrolled (135, 182) with delta (0, 0)
Screenshot: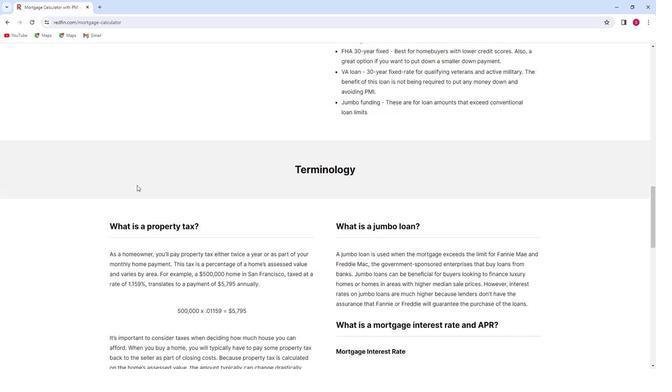 
Action: Mouse scrolled (135, 182) with delta (0, 0)
Screenshot: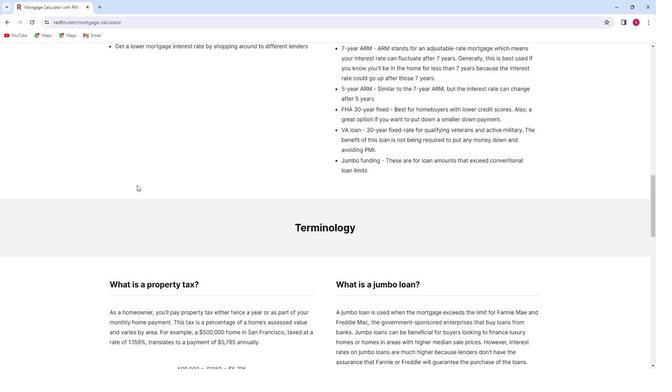 
Action: Mouse scrolled (135, 182) with delta (0, 0)
Screenshot: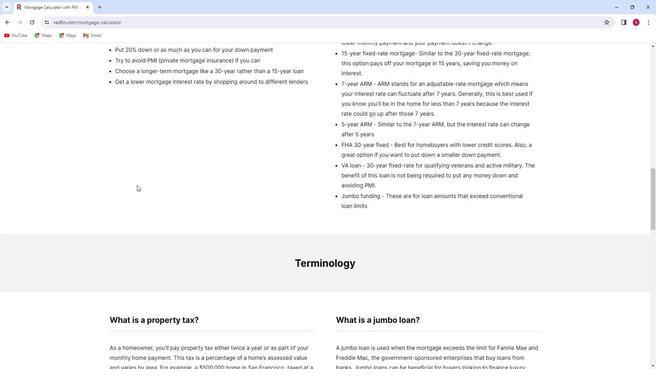 
Action: Mouse moved to (135, 182)
Screenshot: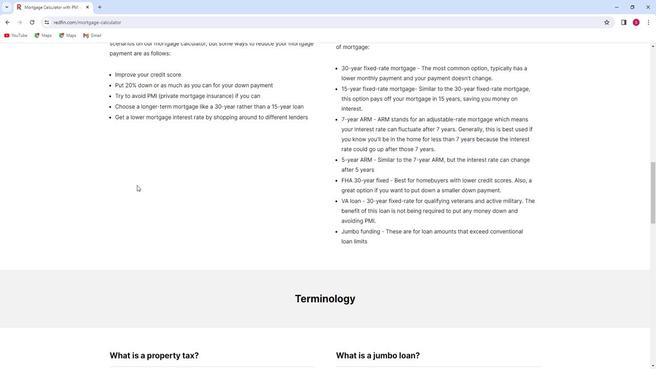 
Action: Mouse scrolled (135, 182) with delta (0, 0)
Screenshot: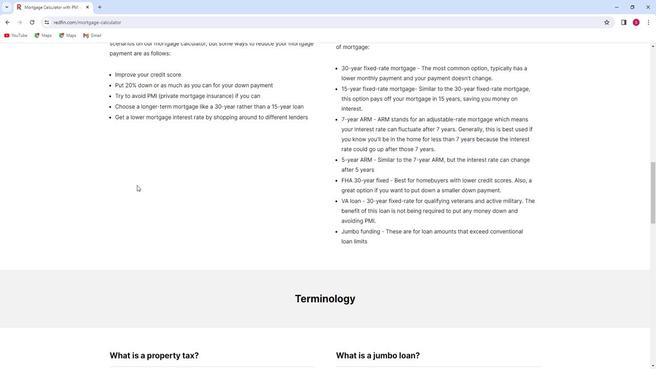 
Action: Mouse moved to (135, 182)
Screenshot: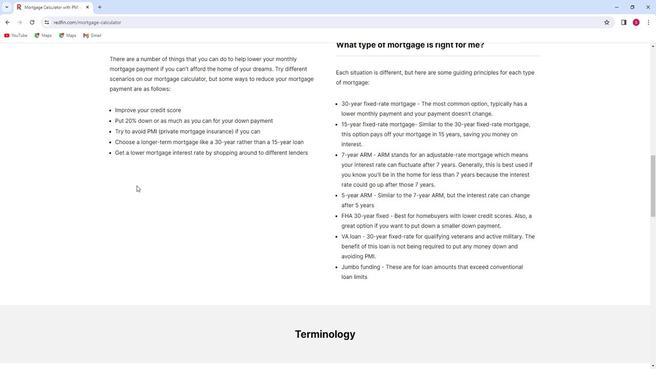 
Action: Mouse scrolled (135, 182) with delta (0, 0)
Screenshot: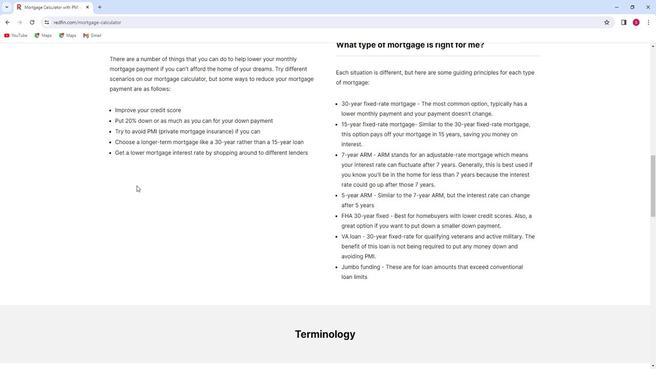 
Action: Mouse scrolled (135, 182) with delta (0, 0)
Screenshot: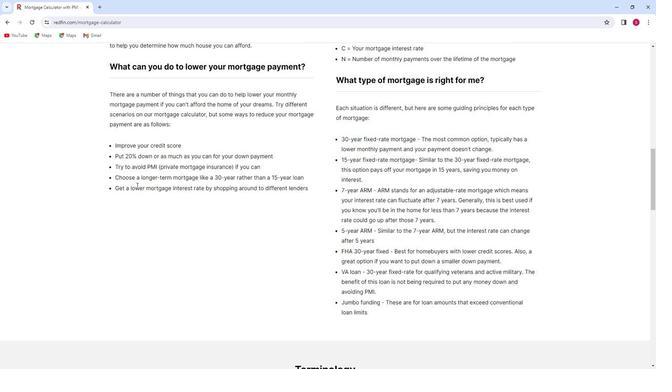 
Action: Mouse scrolled (135, 182) with delta (0, 0)
Screenshot: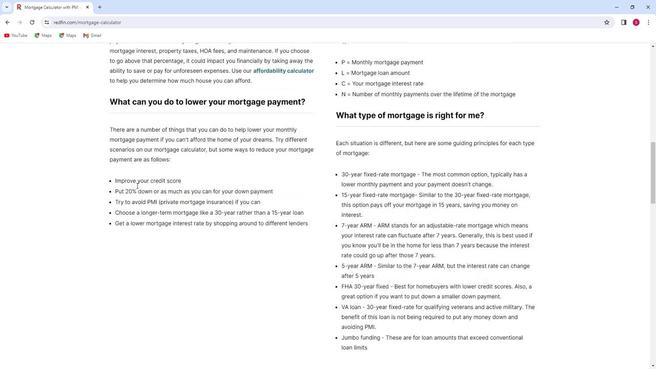 
Action: Mouse scrolled (135, 182) with delta (0, 0)
Screenshot: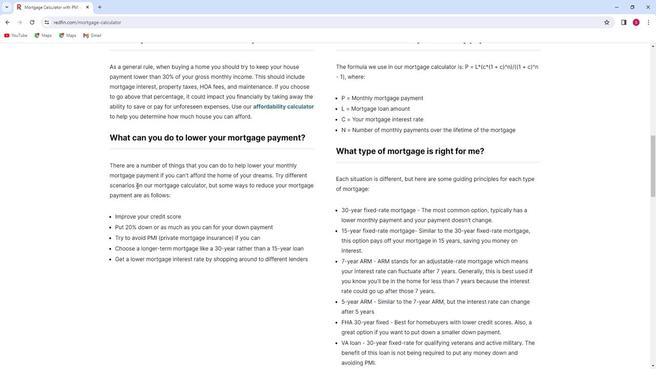 
Action: Mouse moved to (162, 269)
Screenshot: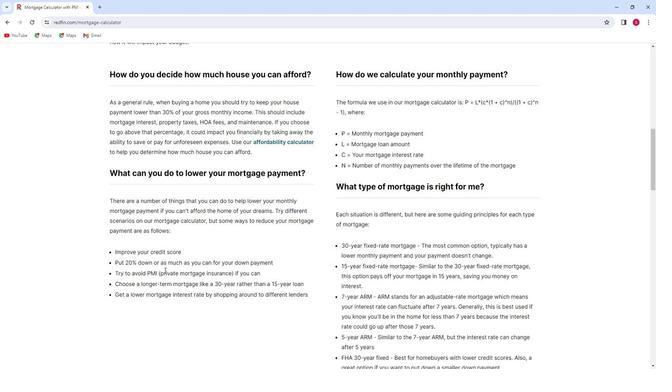 
Action: Mouse scrolled (162, 270) with delta (0, 0)
Screenshot: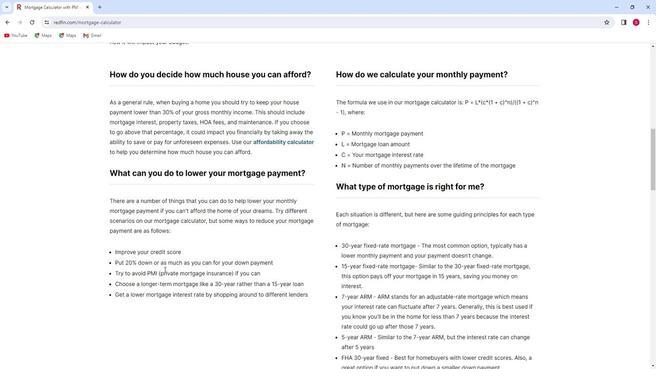 
Action: Mouse moved to (162, 269)
Screenshot: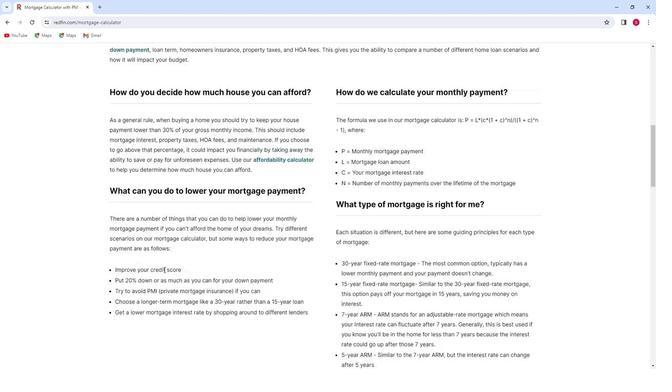 
Action: Mouse scrolled (162, 270) with delta (0, 0)
Screenshot: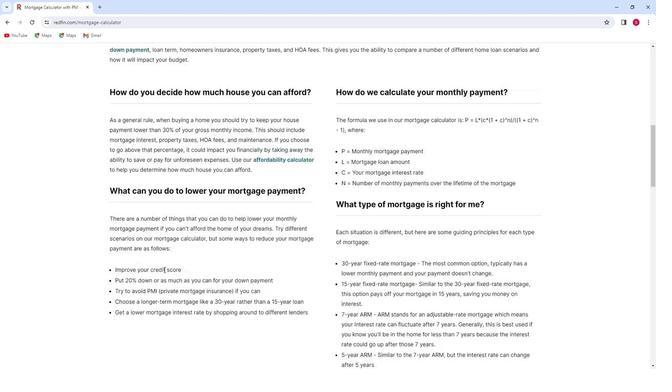 
Action: Mouse moved to (161, 269)
Screenshot: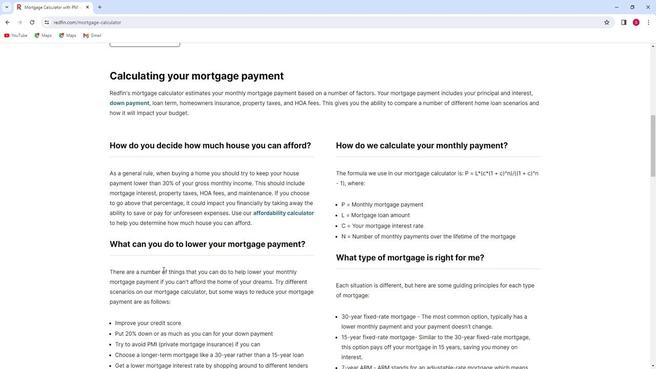 
Action: Mouse scrolled (161, 270) with delta (0, 0)
Screenshot: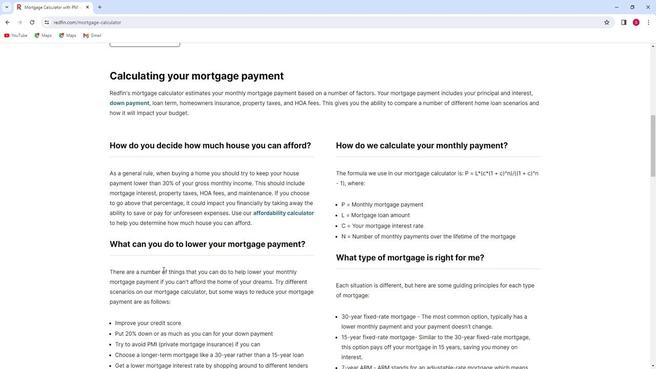 
Action: Mouse scrolled (161, 270) with delta (0, 0)
Screenshot: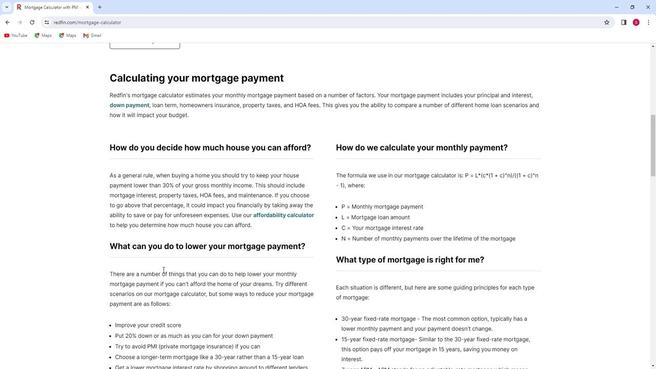 
Action: Mouse moved to (363, 281)
Screenshot: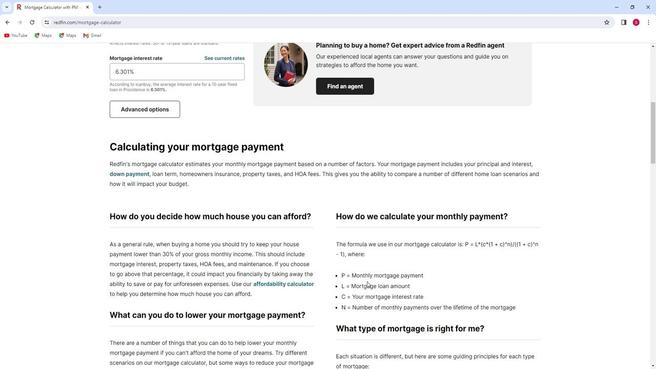 
Action: Mouse scrolled (363, 281) with delta (0, 0)
Screenshot: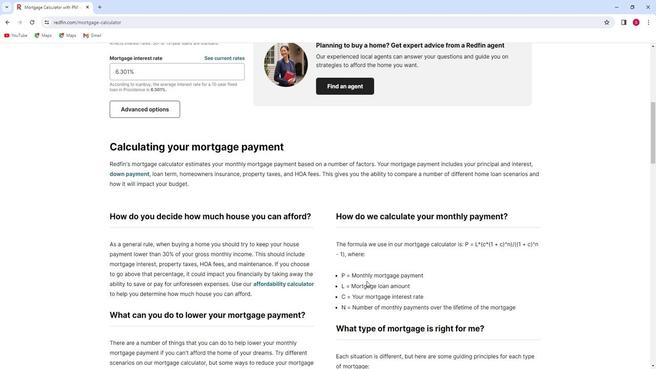 
Action: Mouse moved to (363, 281)
Screenshot: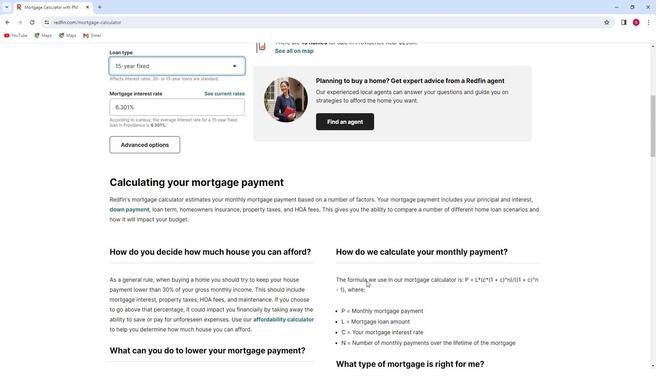 
Action: Mouse scrolled (363, 281) with delta (0, 0)
Screenshot: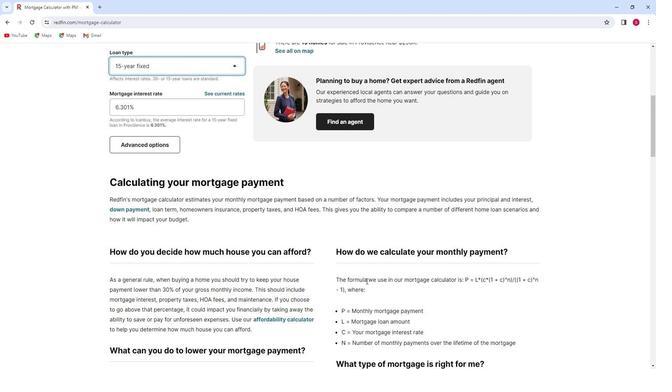 
Action: Mouse scrolled (363, 281) with delta (0, 0)
Screenshot: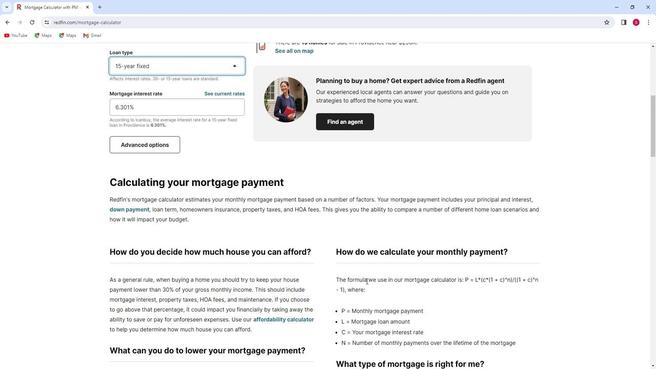 
Action: Mouse moved to (362, 280)
Screenshot: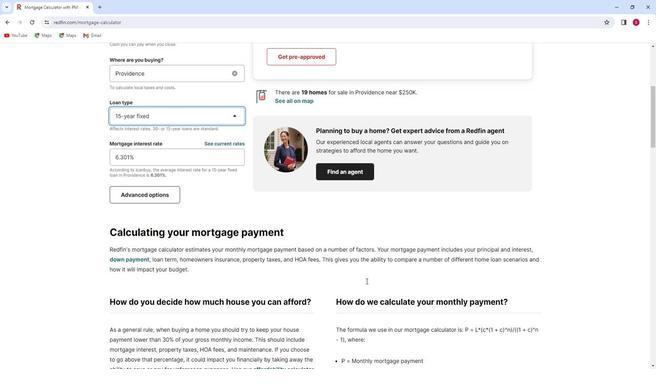 
Action: Mouse scrolled (362, 281) with delta (0, 0)
Screenshot: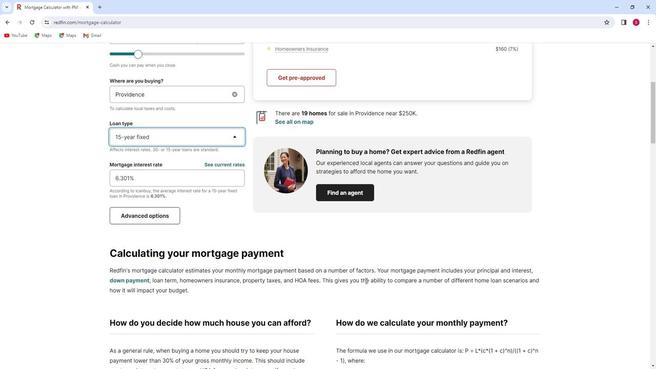 
Action: Mouse scrolled (362, 281) with delta (0, 0)
Screenshot: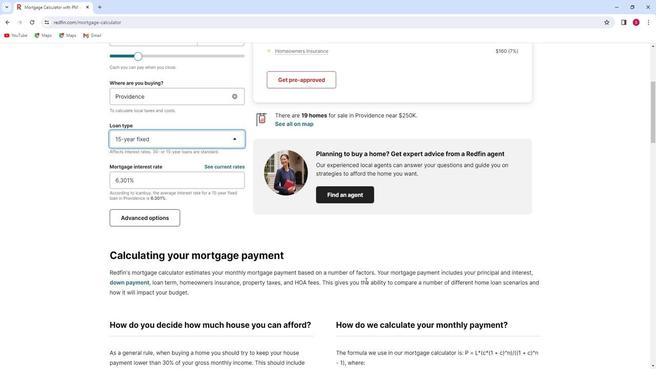 
Action: Mouse moved to (362, 280)
Screenshot: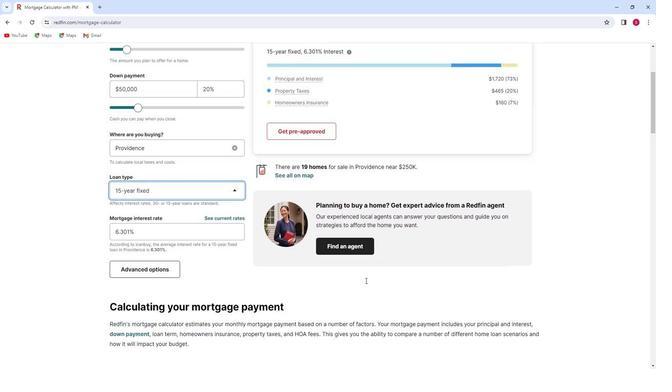 
Action: Mouse scrolled (362, 280) with delta (0, 0)
Screenshot: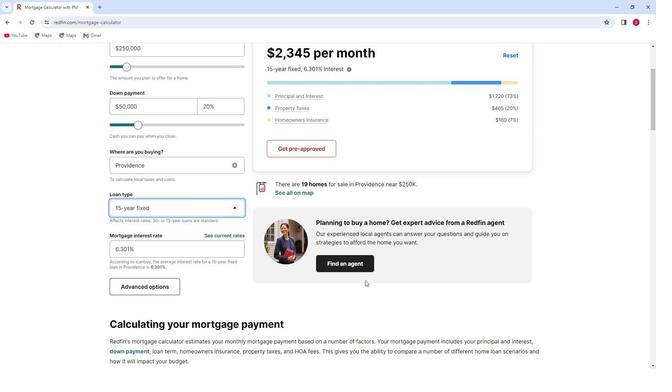 
Action: Mouse scrolled (362, 280) with delta (0, 0)
Screenshot: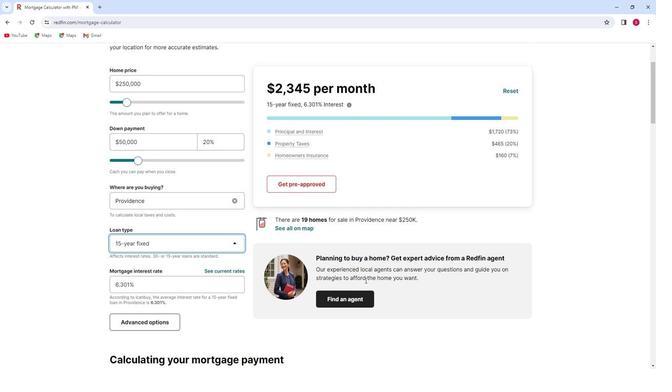 
Action: Mouse moved to (232, 279)
Screenshot: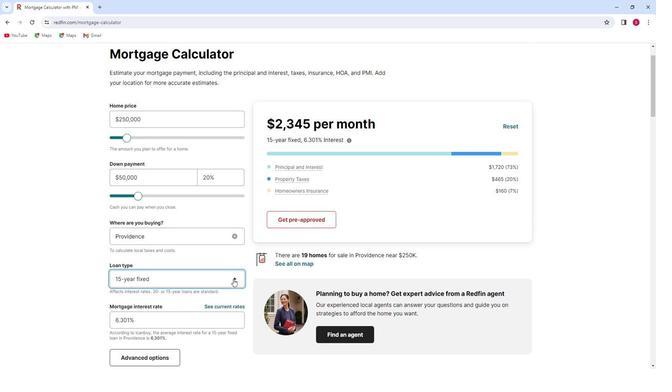 
Action: Mouse pressed left at (232, 279)
Screenshot: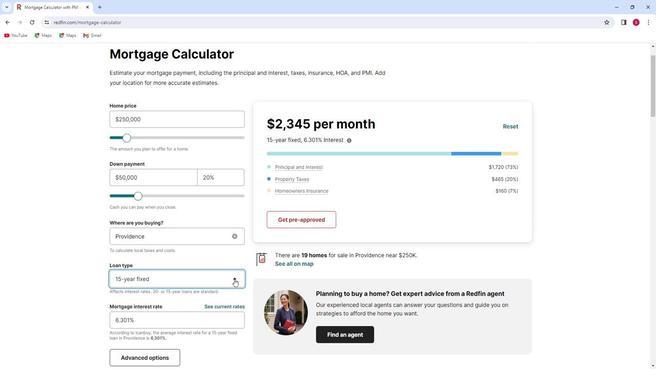 
Action: Mouse moved to (118, 295)
Screenshot: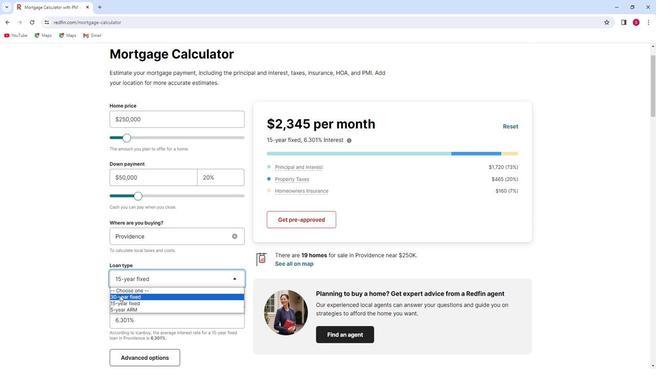 
Action: Mouse pressed left at (118, 295)
Screenshot: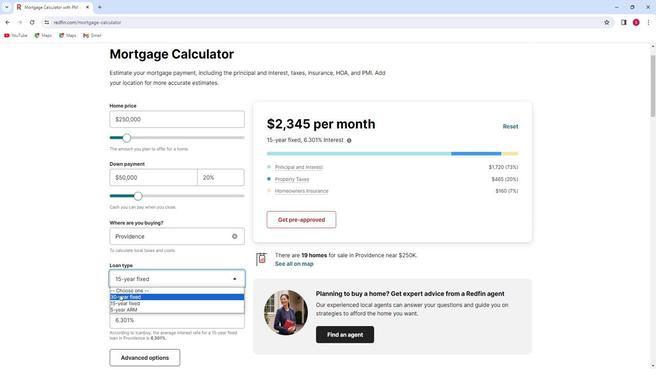 
Action: Mouse moved to (231, 278)
Screenshot: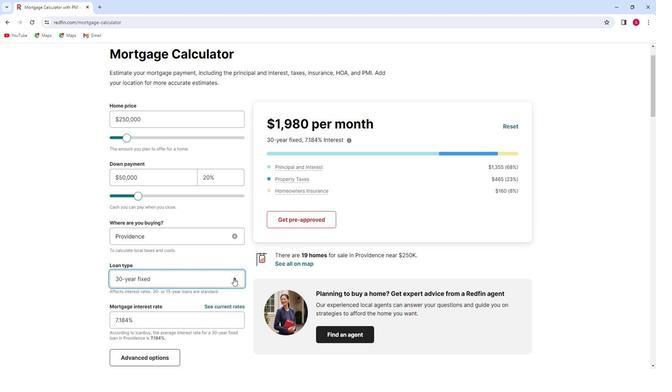 
Action: Mouse pressed left at (231, 278)
Screenshot: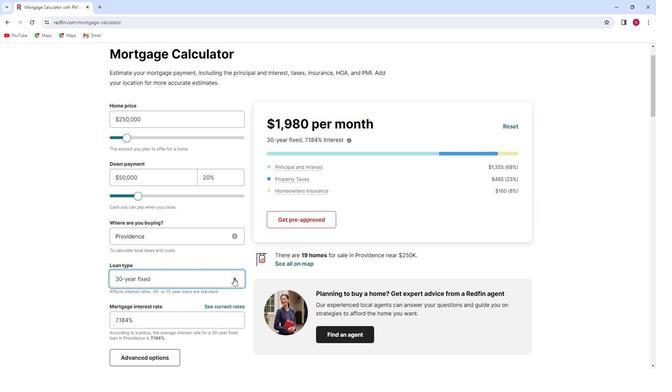 
Action: Mouse moved to (81, 253)
Screenshot: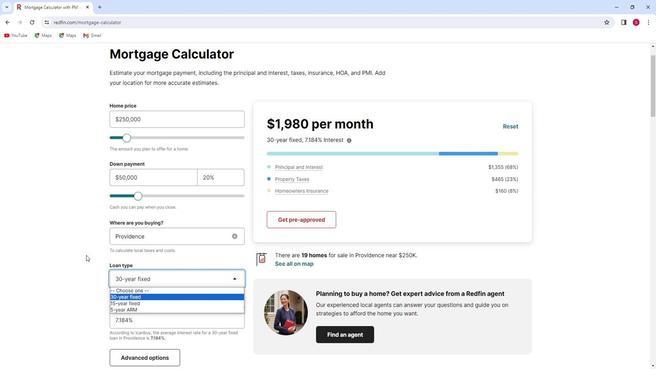 
Action: Mouse pressed left at (81, 253)
Screenshot: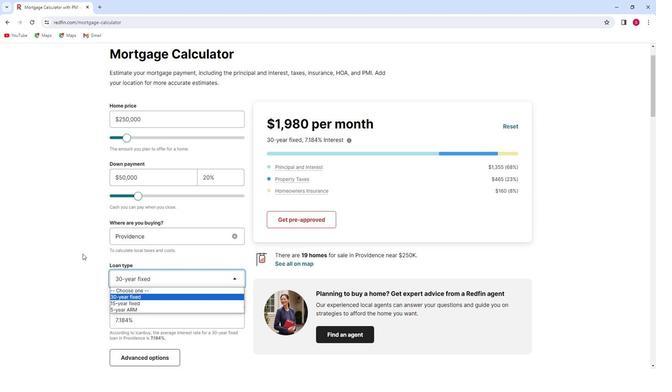 
Action: Mouse moved to (139, 248)
Screenshot: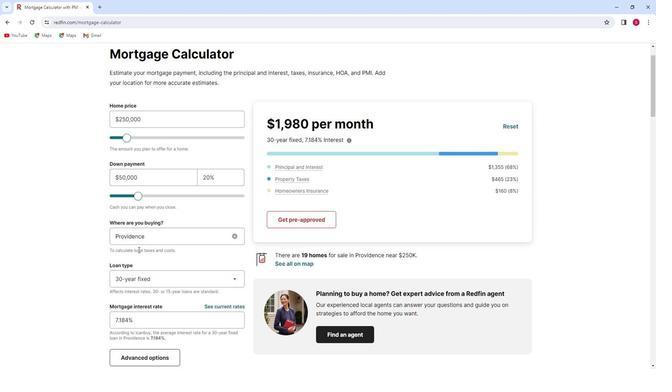 
Action: Mouse scrolled (139, 249) with delta (0, 0)
Screenshot: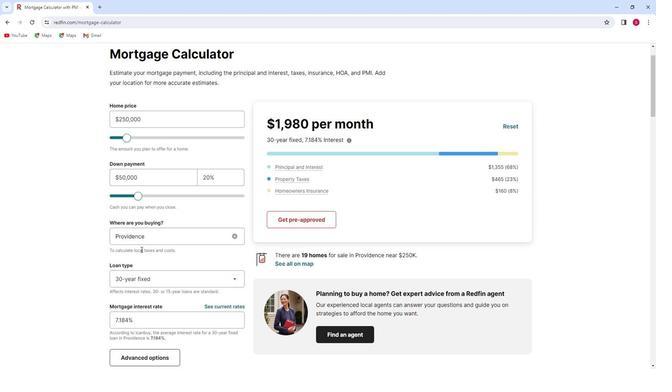
Action: Mouse moved to (139, 248)
Screenshot: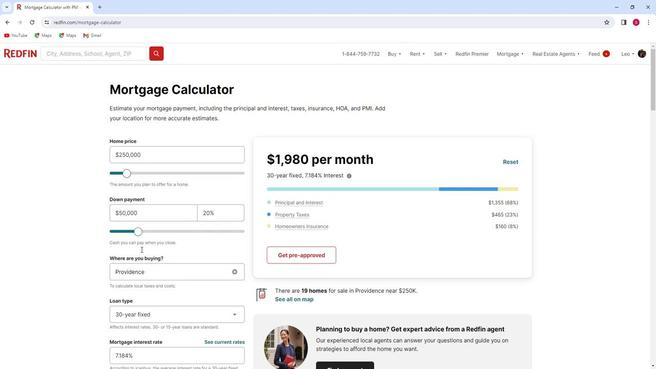 
Action: Mouse scrolled (139, 248) with delta (0, 0)
Screenshot: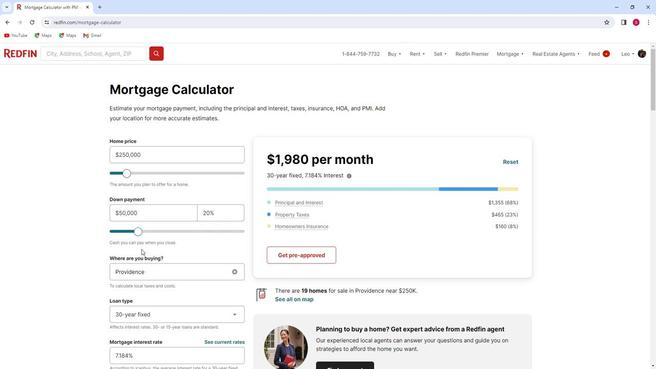 
Action: Mouse moved to (136, 230)
Screenshot: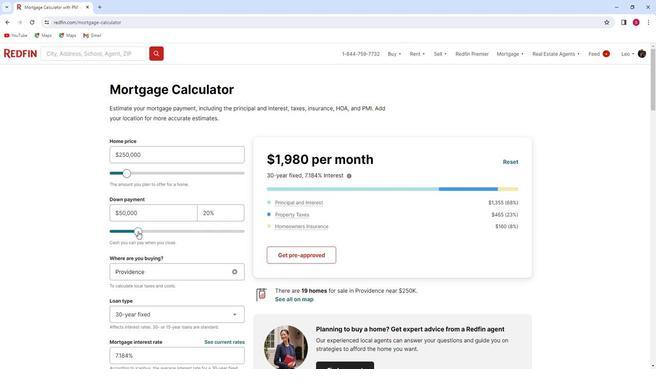 
Action: Mouse pressed left at (136, 230)
Screenshot: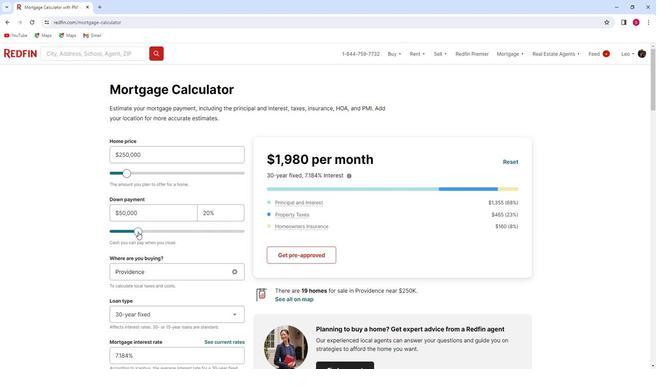 
Action: Mouse moved to (73, 210)
Screenshot: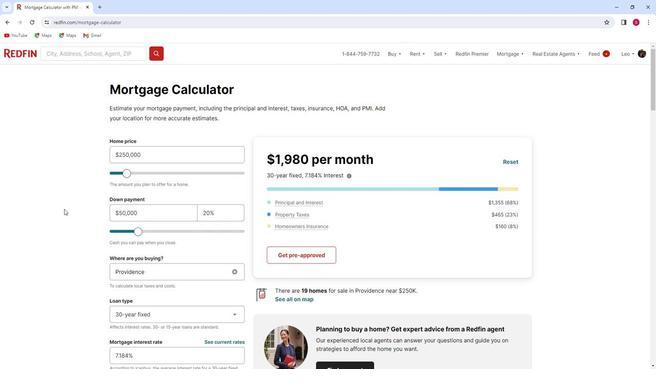 
